 Task: Look for space in São José do Rio Pardo, Brazil from 2nd September, 2023 to 6th September, 2023 for 2 adults in price range Rs.15000 to Rs.20000. Place can be entire place with 1  bedroom having 1 bed and 1 bathroom. Property type can be hotel. Amenities needed are: washing machine, . Booking option can be shelf check-in. Required host language is Spanish.
Action: Mouse moved to (370, 108)
Screenshot: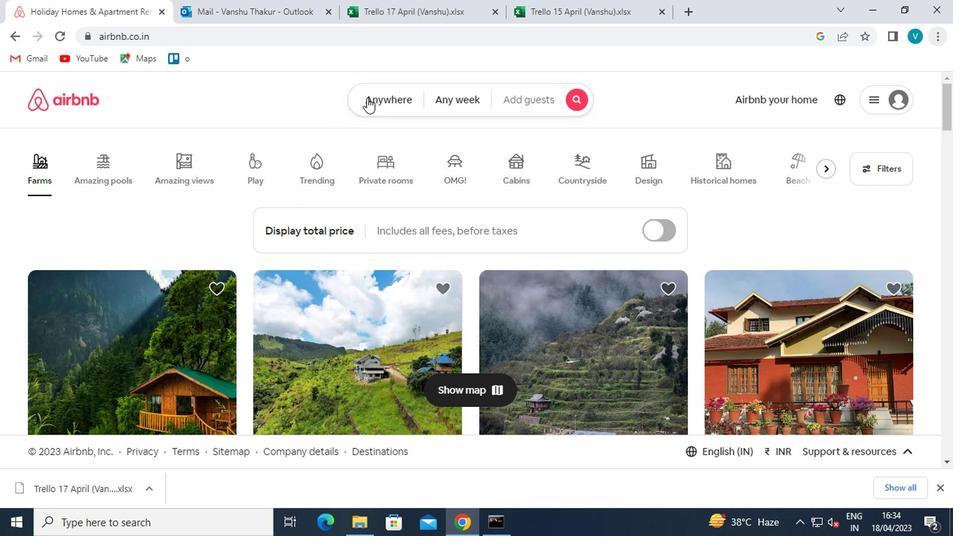 
Action: Mouse pressed left at (370, 108)
Screenshot: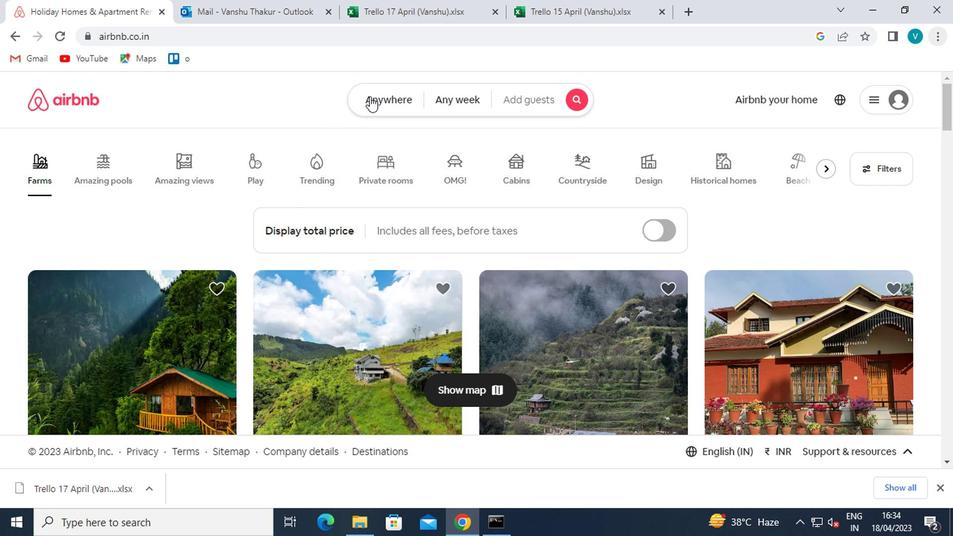 
Action: Mouse moved to (342, 167)
Screenshot: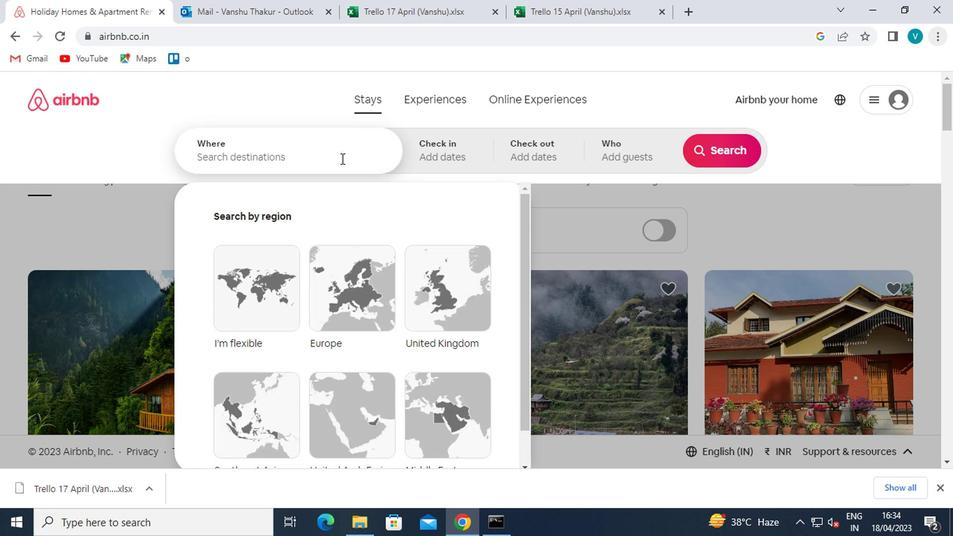 
Action: Mouse pressed left at (342, 167)
Screenshot: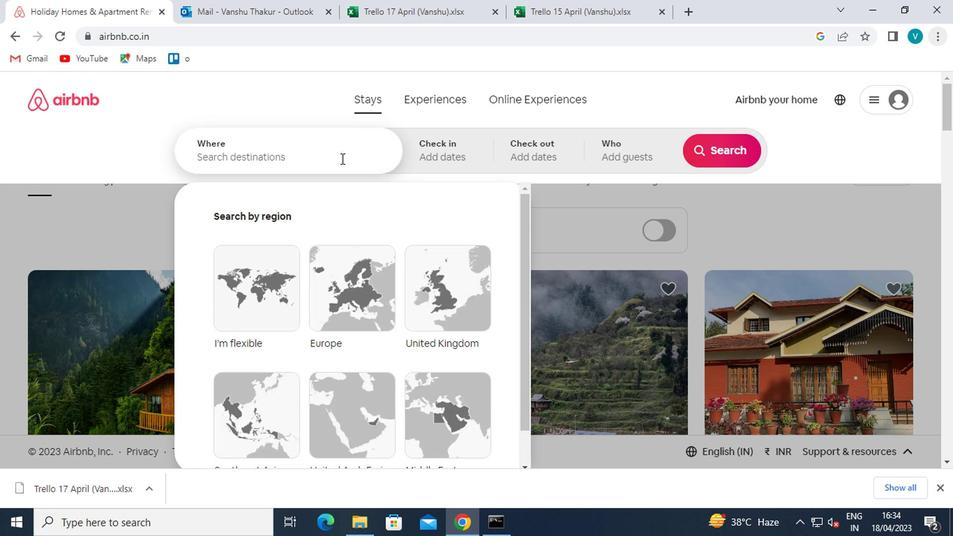 
Action: Mouse moved to (343, 159)
Screenshot: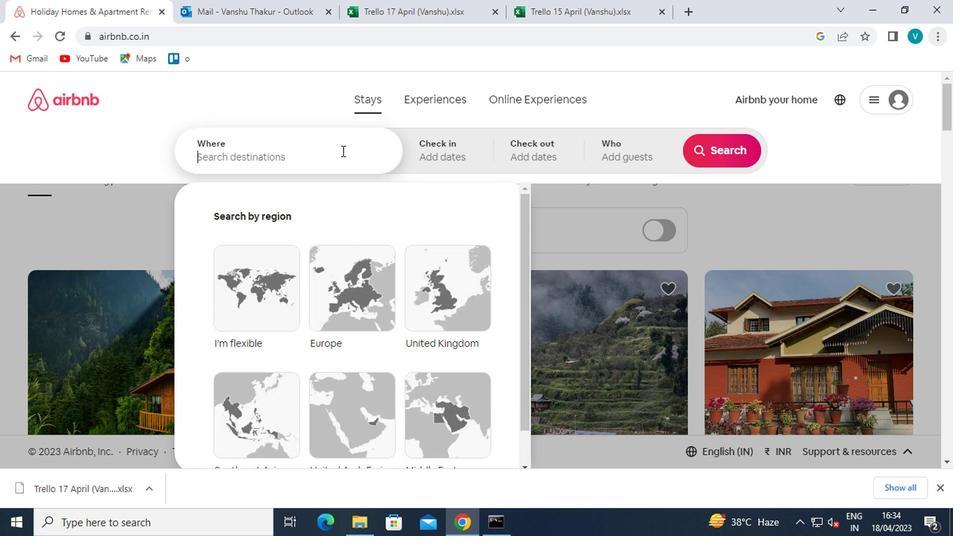 
Action: Key pressed <Key.shift>SAO<Key.space><Key.shift>JOSE<Key.space>DO<Key.space>
Screenshot: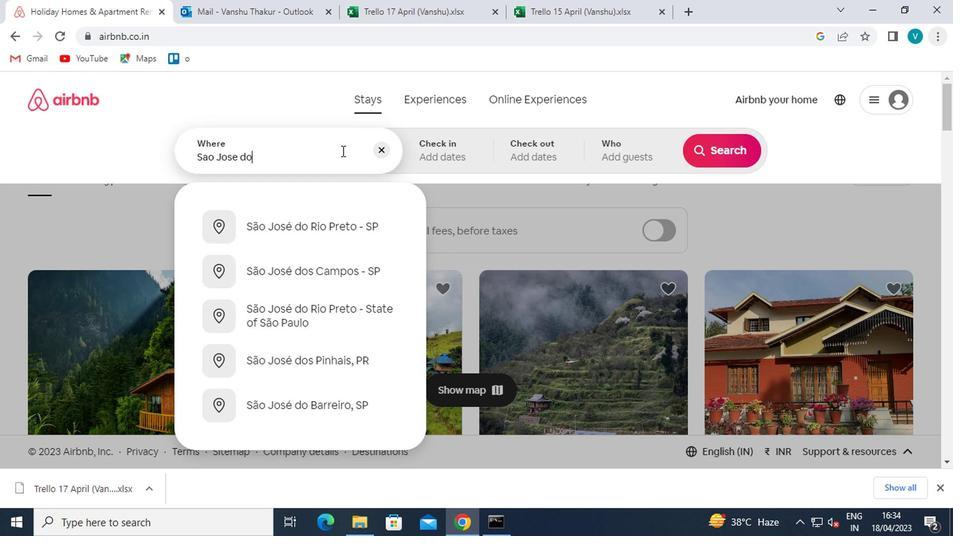 
Action: Mouse moved to (321, 226)
Screenshot: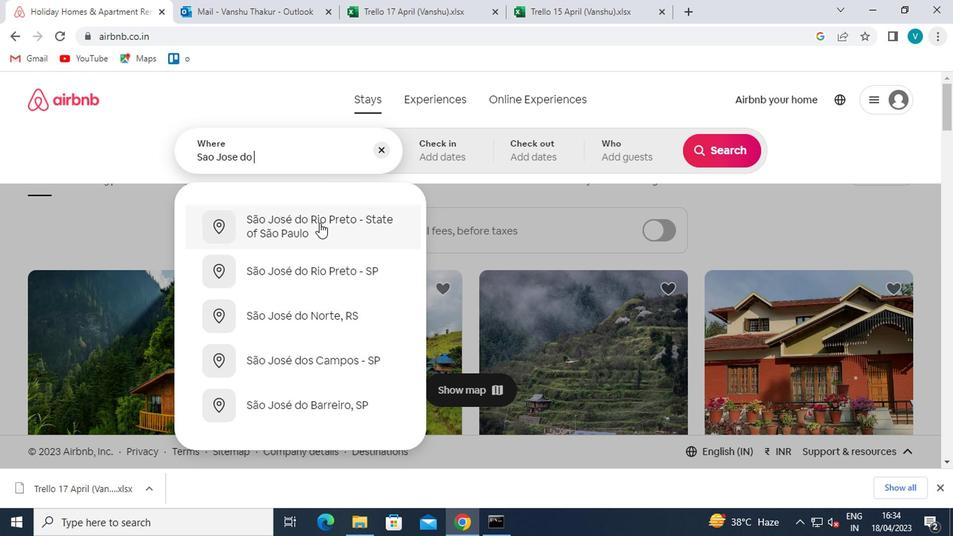 
Action: Mouse pressed left at (321, 226)
Screenshot: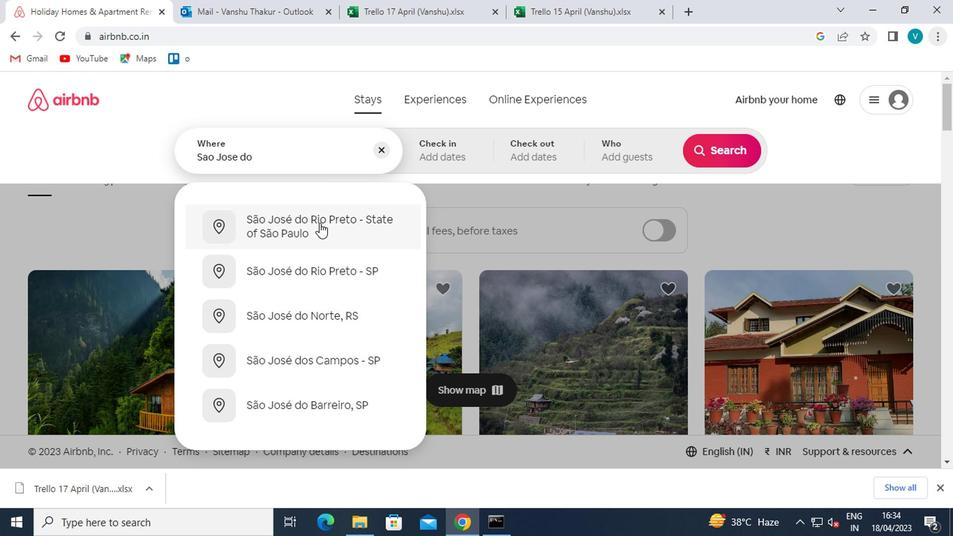 
Action: Mouse moved to (696, 259)
Screenshot: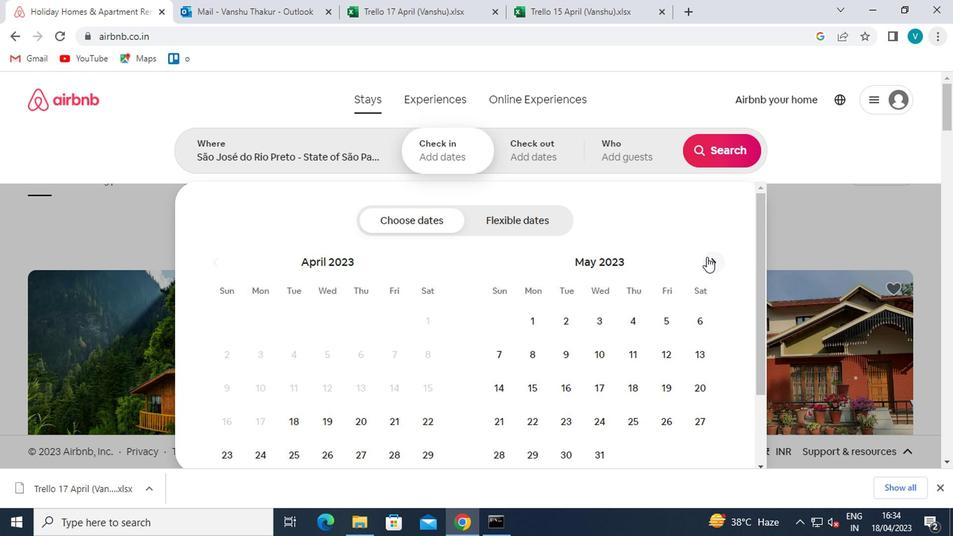 
Action: Mouse pressed left at (696, 259)
Screenshot: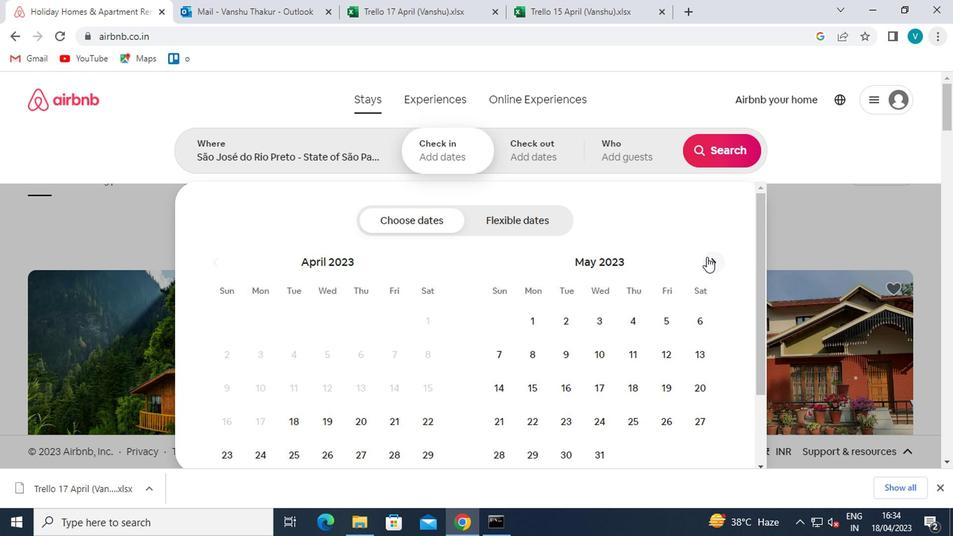 
Action: Mouse moved to (697, 259)
Screenshot: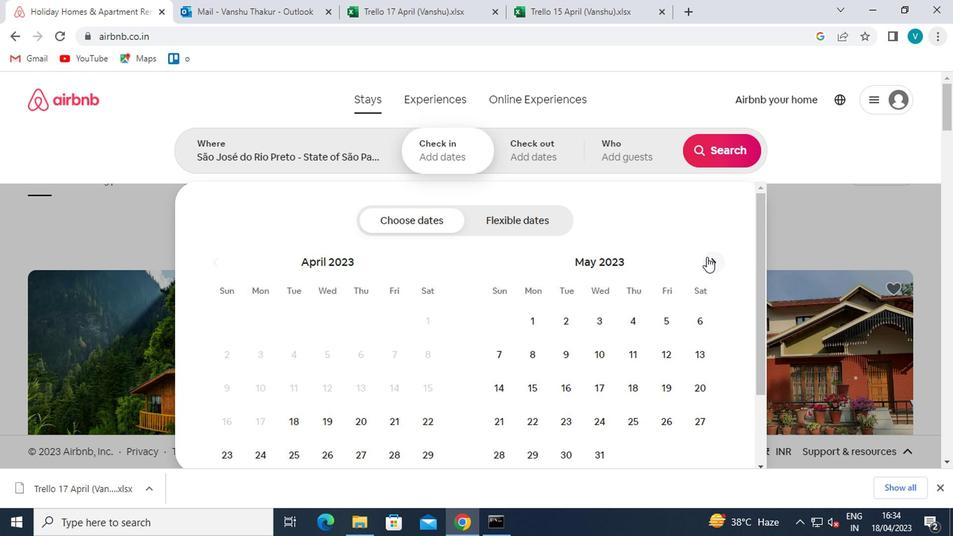 
Action: Mouse pressed left at (697, 259)
Screenshot: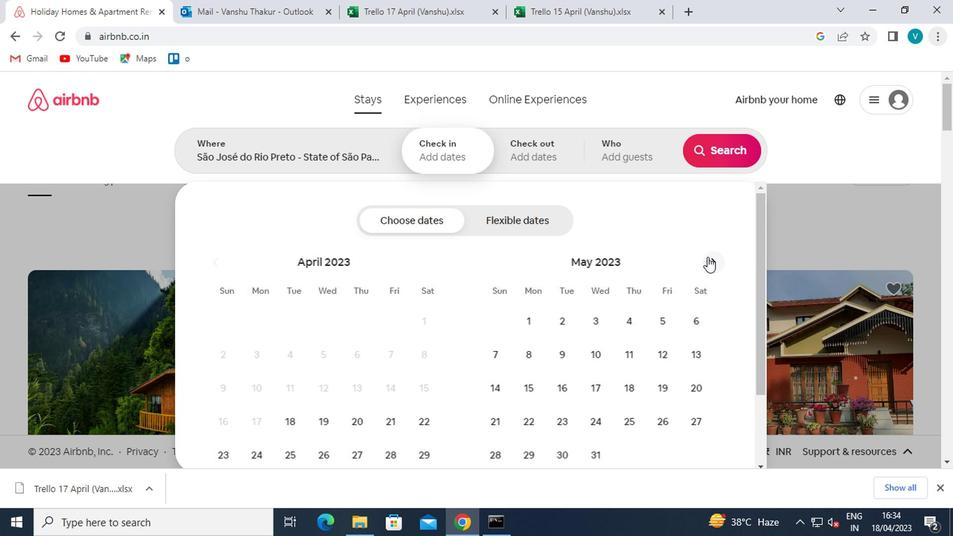 
Action: Mouse pressed left at (697, 259)
Screenshot: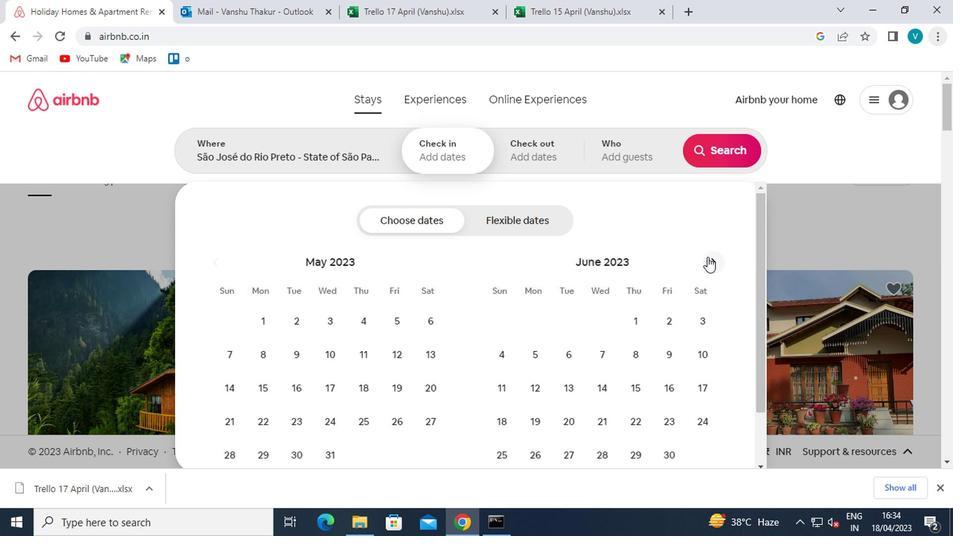 
Action: Mouse pressed left at (697, 259)
Screenshot: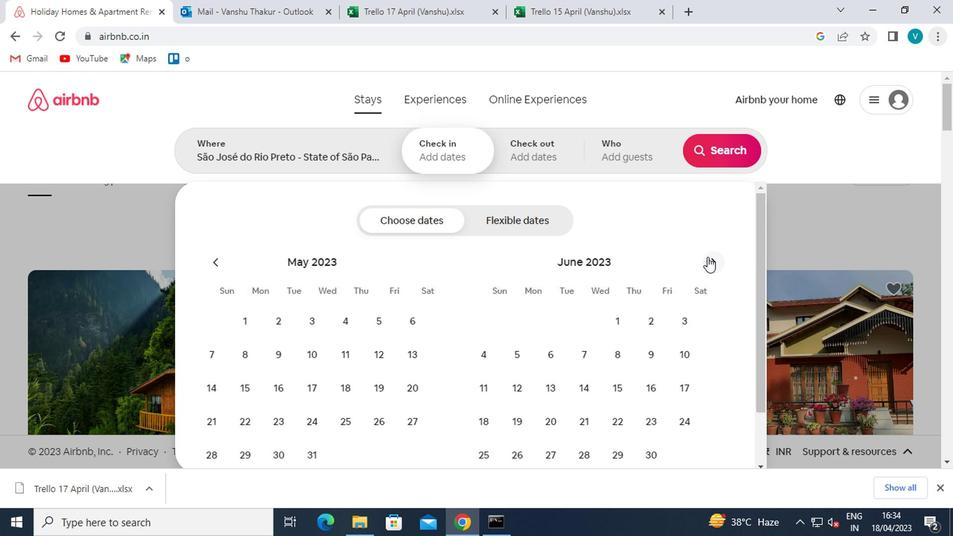 
Action: Mouse pressed left at (697, 259)
Screenshot: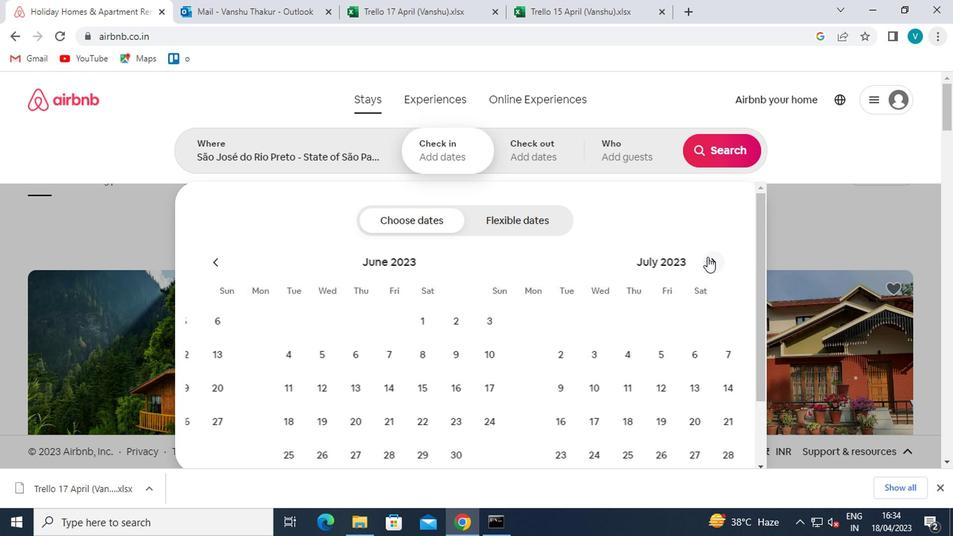 
Action: Mouse pressed left at (697, 259)
Screenshot: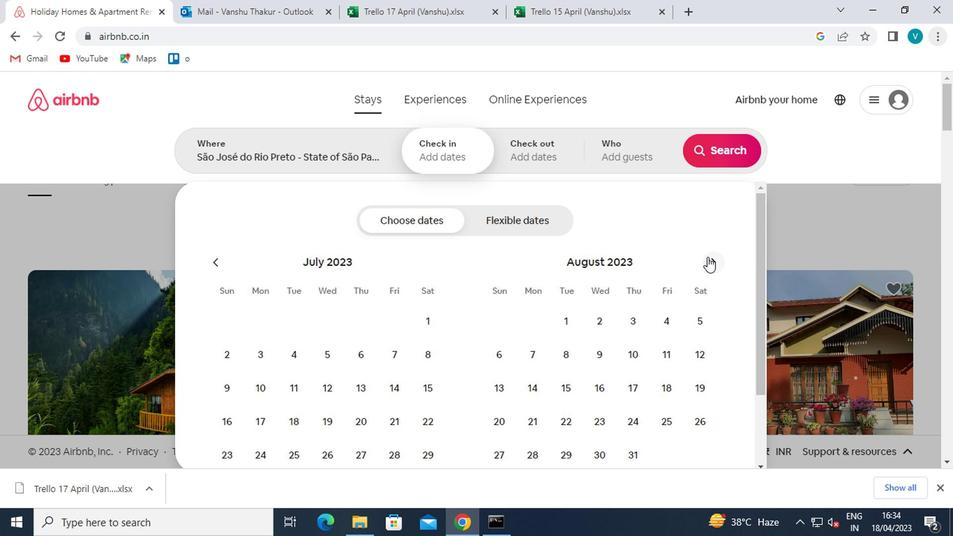 
Action: Mouse moved to (685, 320)
Screenshot: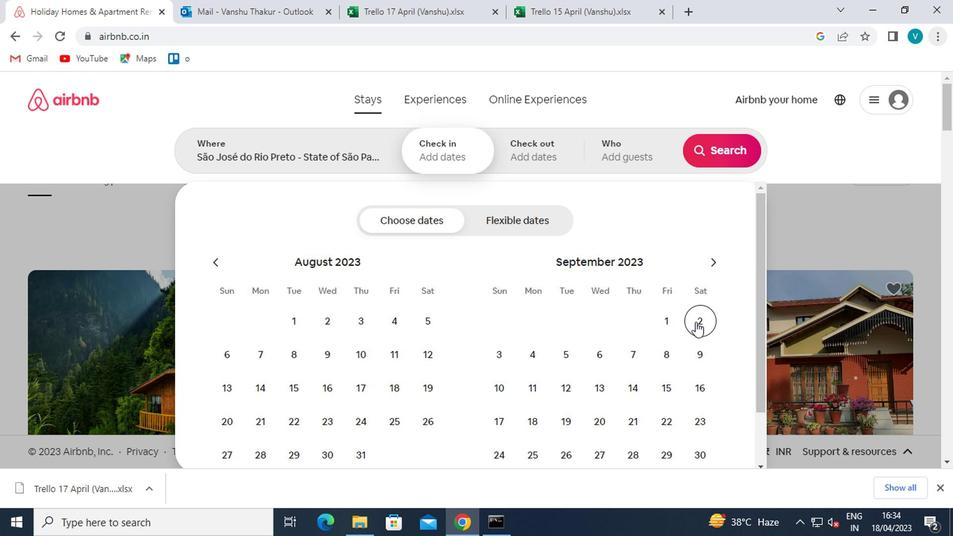 
Action: Mouse pressed left at (685, 320)
Screenshot: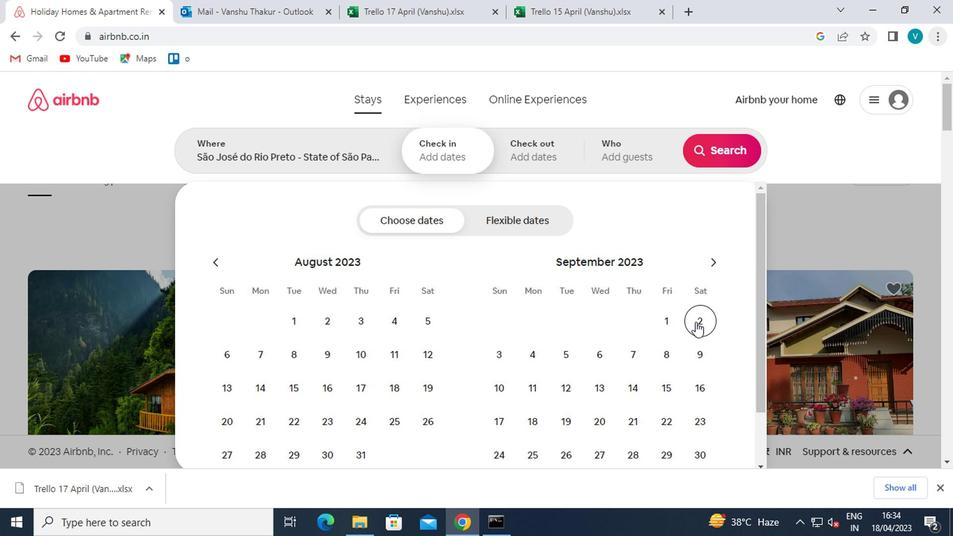 
Action: Mouse moved to (593, 351)
Screenshot: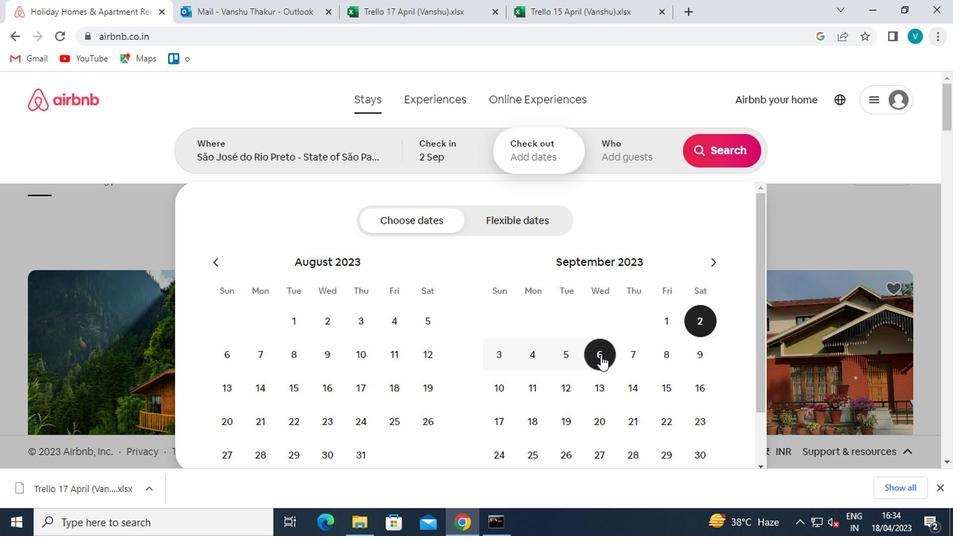 
Action: Mouse pressed left at (593, 351)
Screenshot: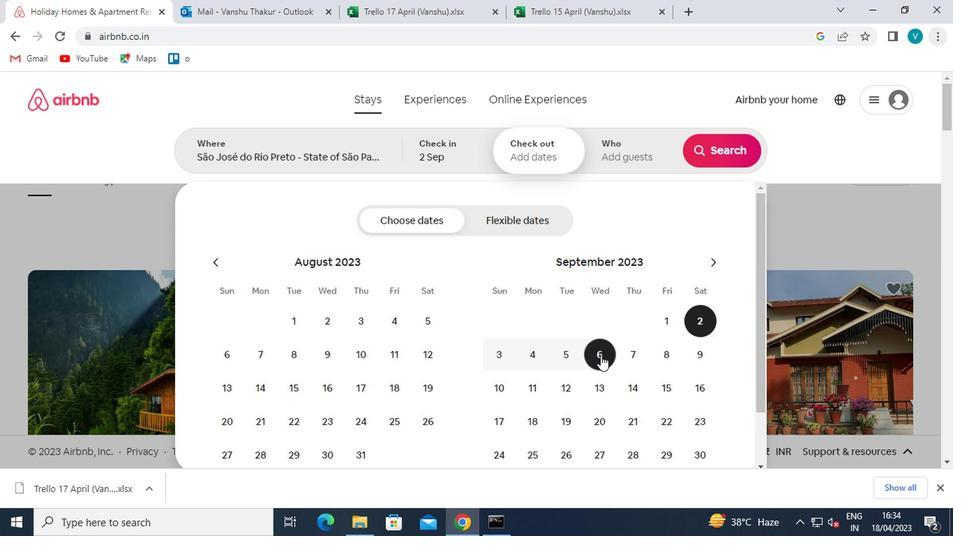 
Action: Mouse moved to (597, 349)
Screenshot: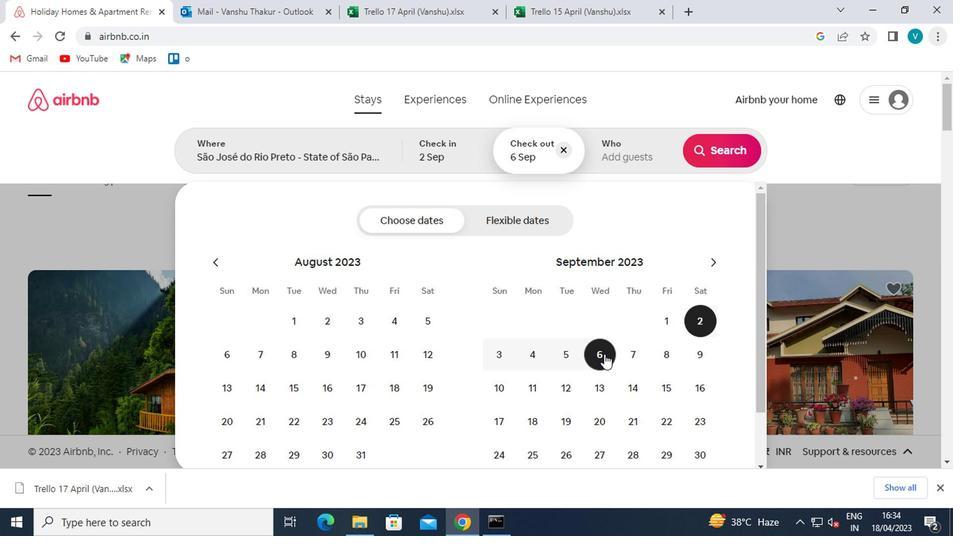 
Action: Mouse scrolled (597, 349) with delta (0, 0)
Screenshot: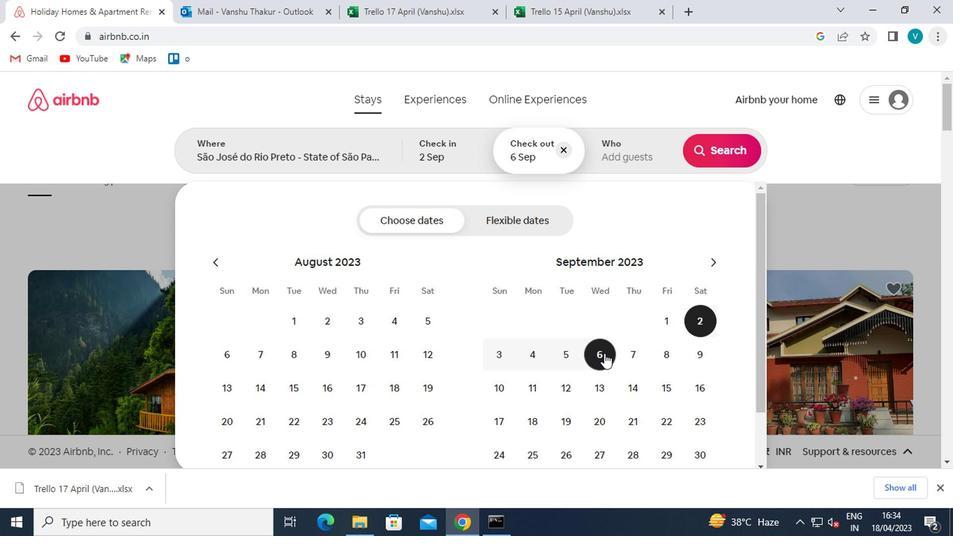 
Action: Mouse moved to (624, 163)
Screenshot: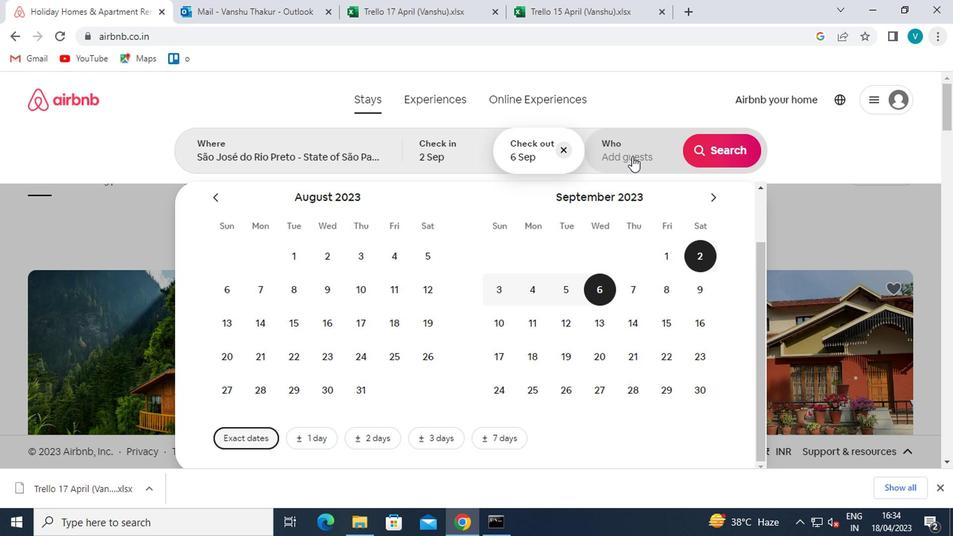
Action: Mouse pressed left at (624, 163)
Screenshot: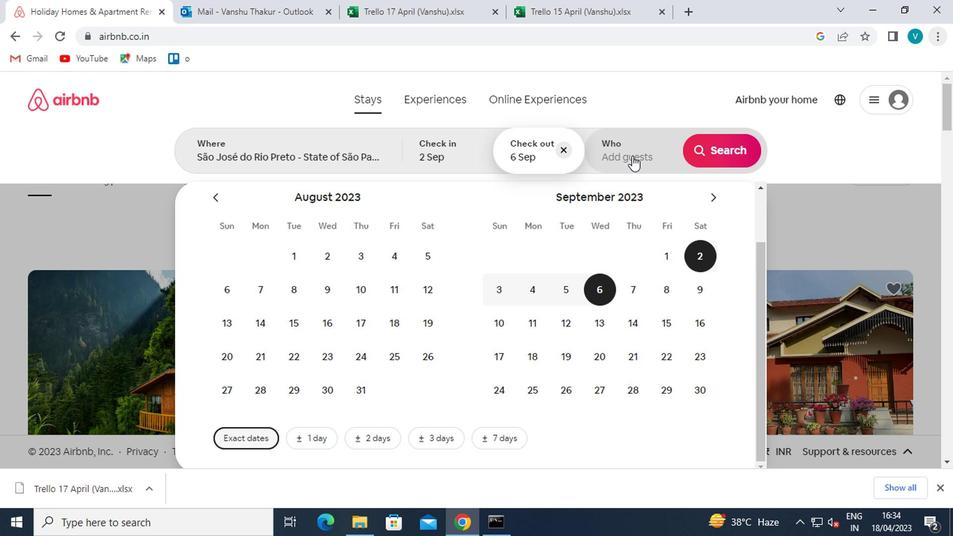 
Action: Mouse moved to (712, 228)
Screenshot: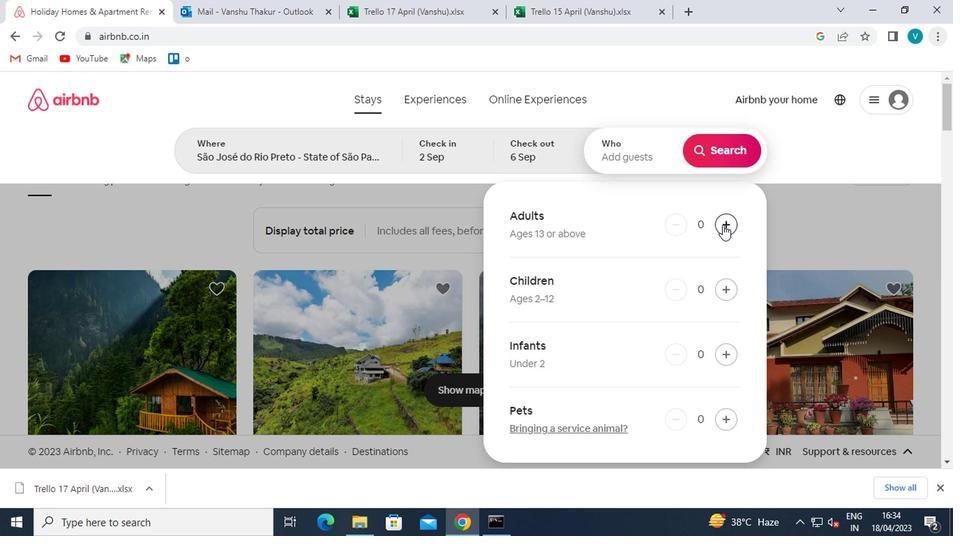 
Action: Mouse pressed left at (712, 228)
Screenshot: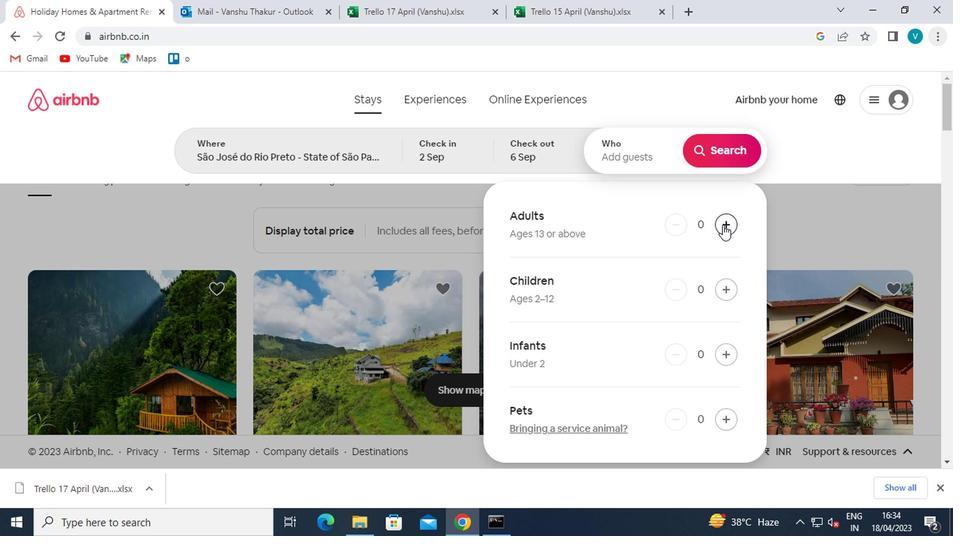 
Action: Mouse pressed left at (712, 228)
Screenshot: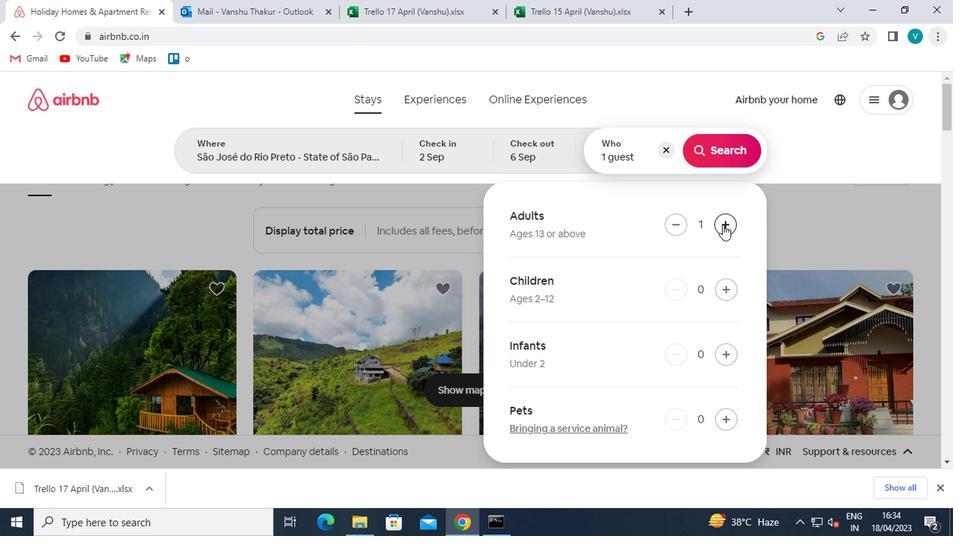 
Action: Mouse moved to (716, 163)
Screenshot: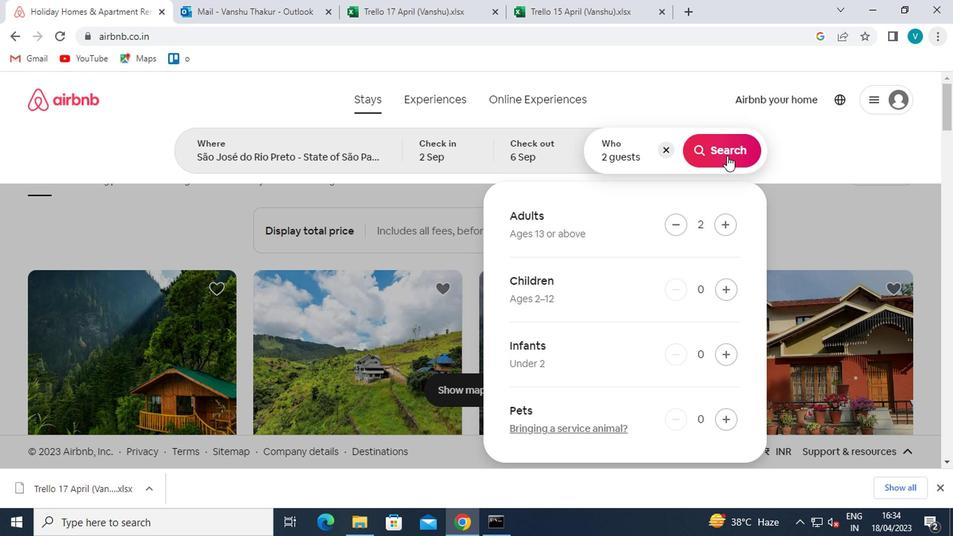 
Action: Mouse pressed left at (716, 163)
Screenshot: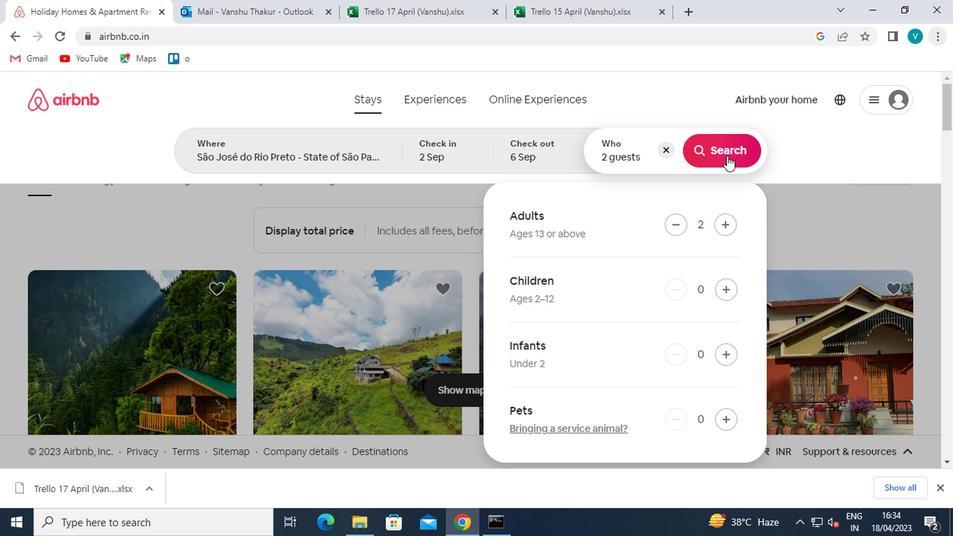 
Action: Mouse moved to (867, 166)
Screenshot: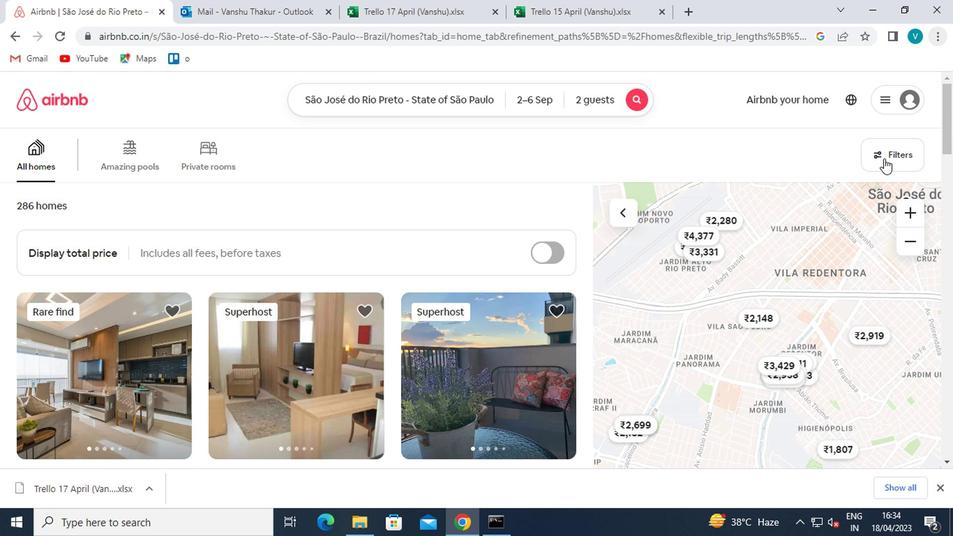
Action: Mouse pressed left at (867, 166)
Screenshot: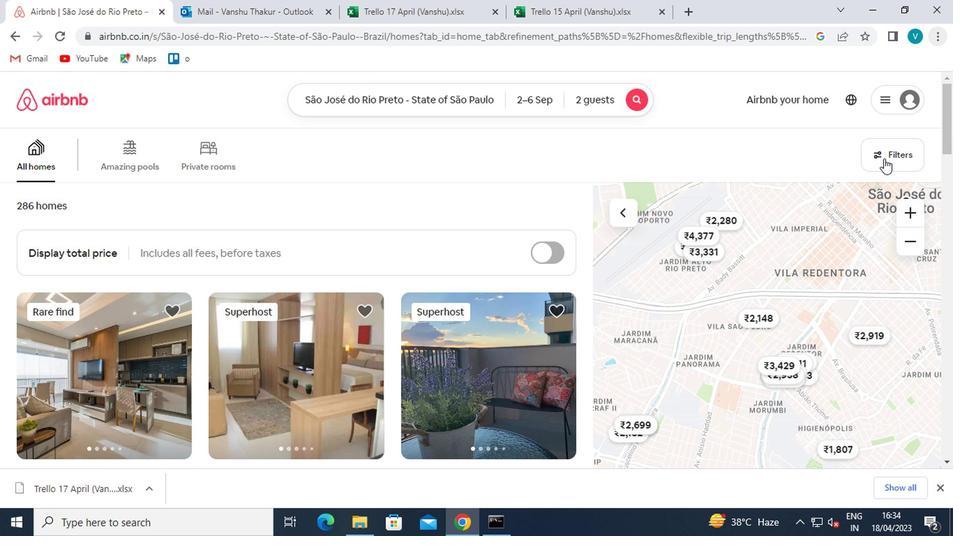 
Action: Mouse moved to (328, 333)
Screenshot: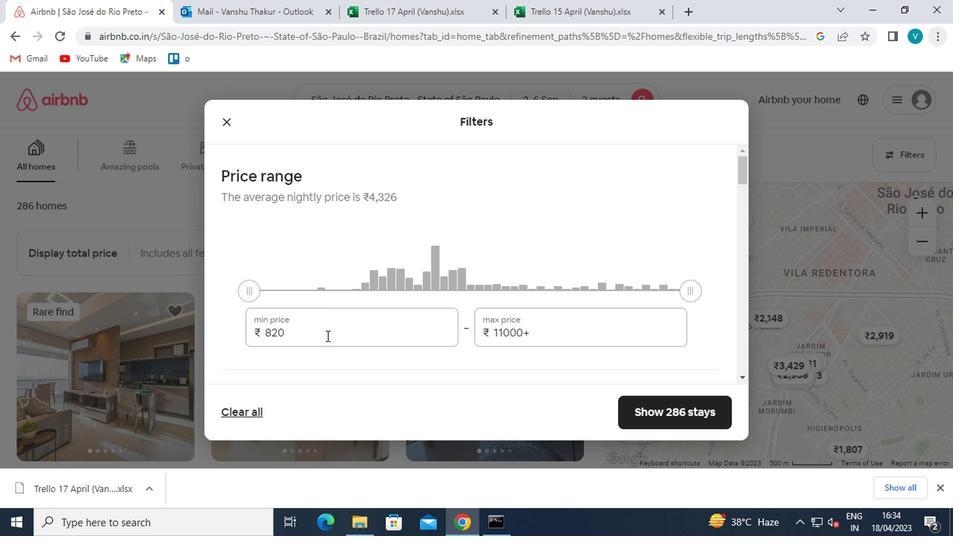 
Action: Mouse pressed left at (328, 333)
Screenshot: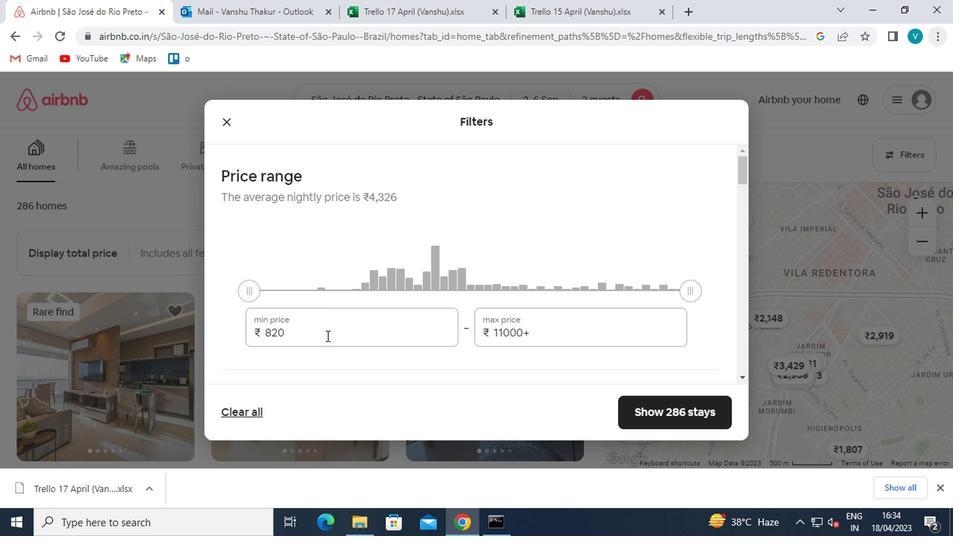 
Action: Mouse moved to (336, 318)
Screenshot: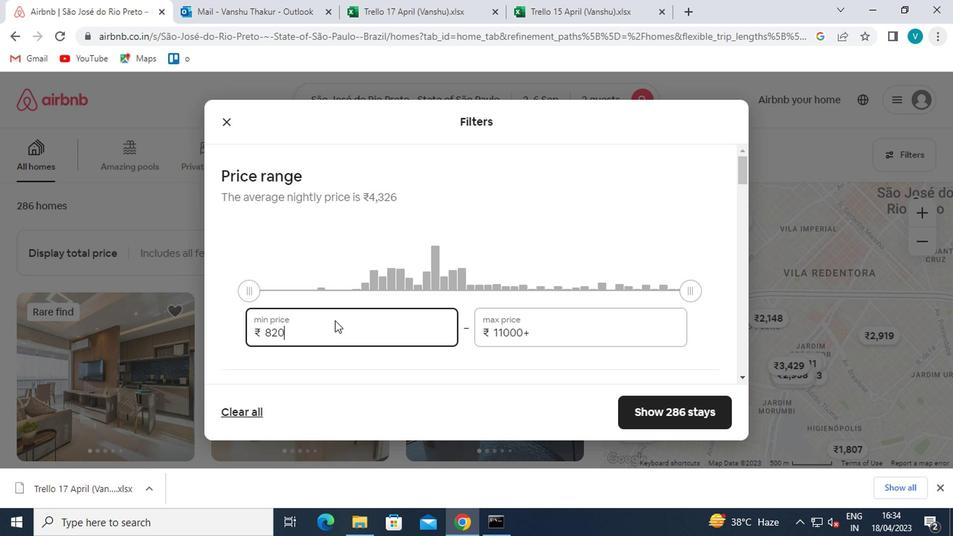 
Action: Key pressed <Key.backspace><Key.backspace><Key.backspace>15000
Screenshot: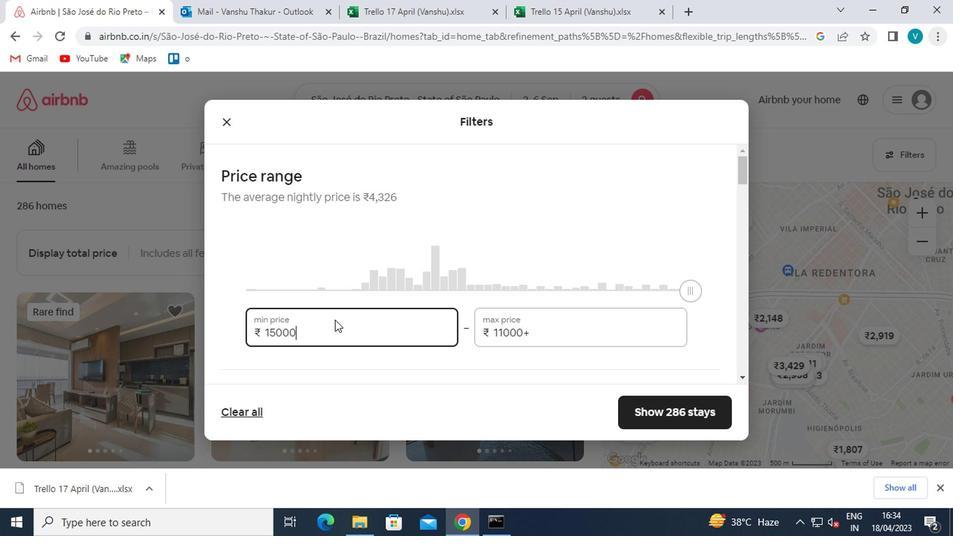 
Action: Mouse moved to (539, 327)
Screenshot: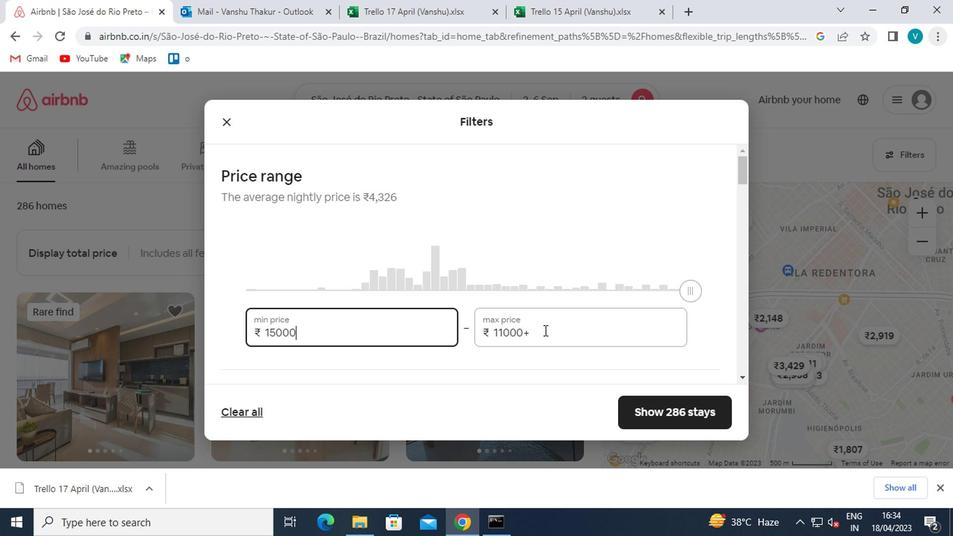 
Action: Mouse pressed left at (539, 327)
Screenshot: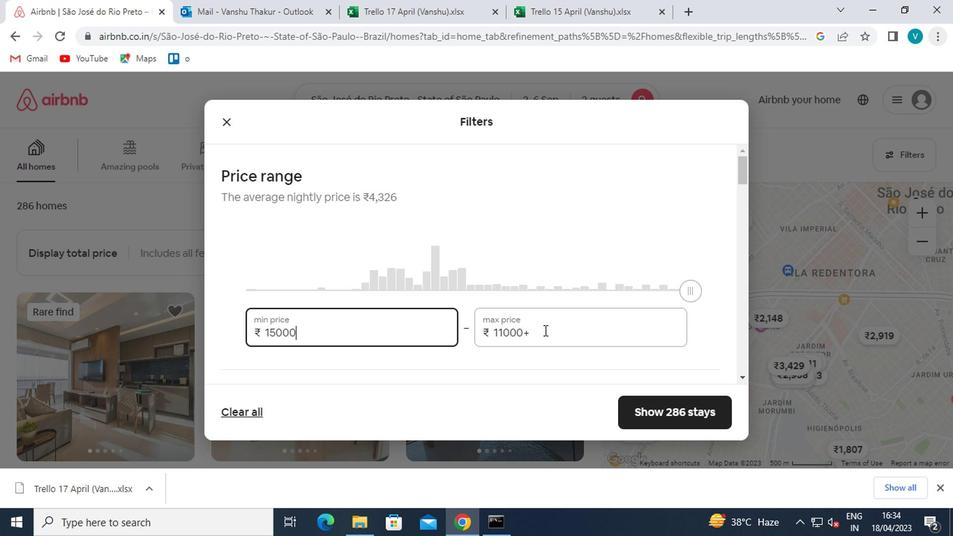 
Action: Mouse moved to (536, 323)
Screenshot: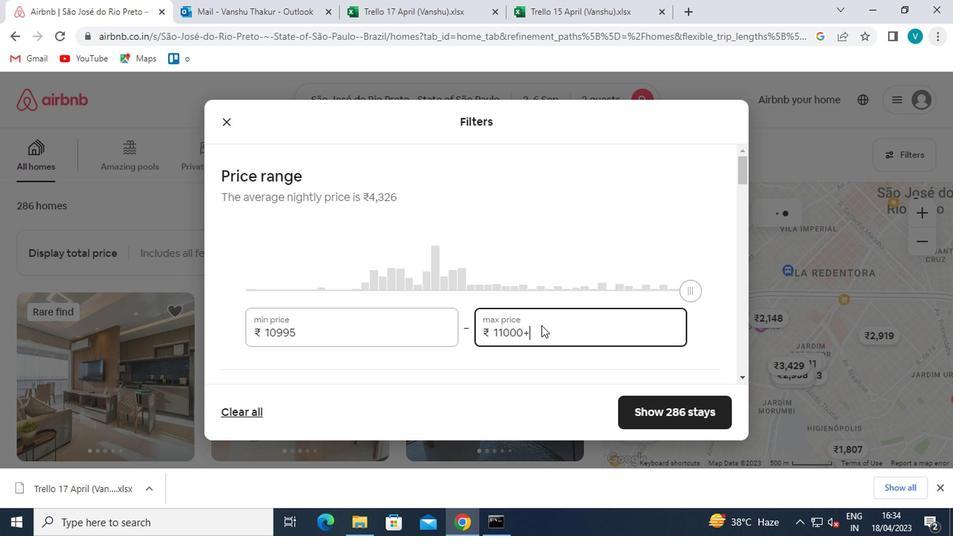 
Action: Key pressed <Key.backspace><Key.backspace><Key.backspace><Key.backspace><Key.backspace><Key.backspace>
Screenshot: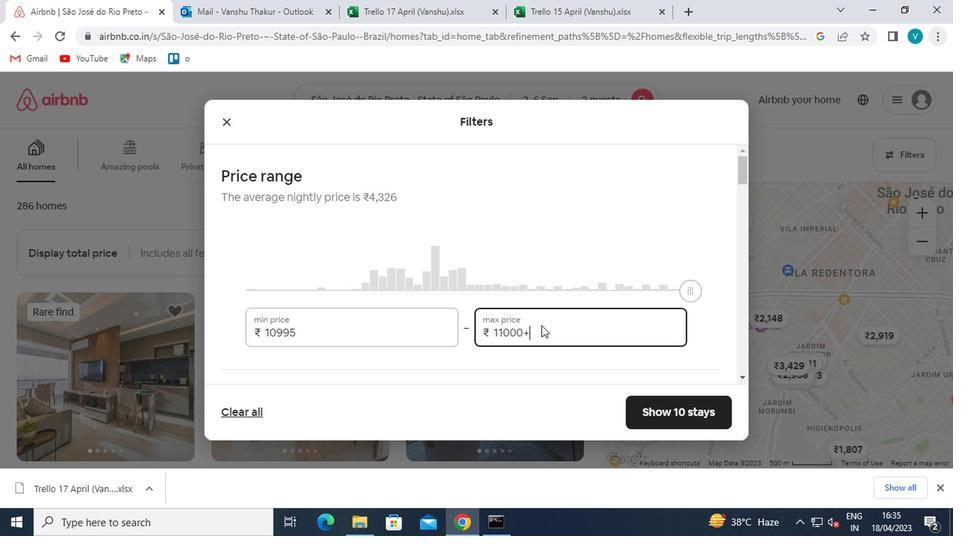 
Action: Mouse moved to (417, 324)
Screenshot: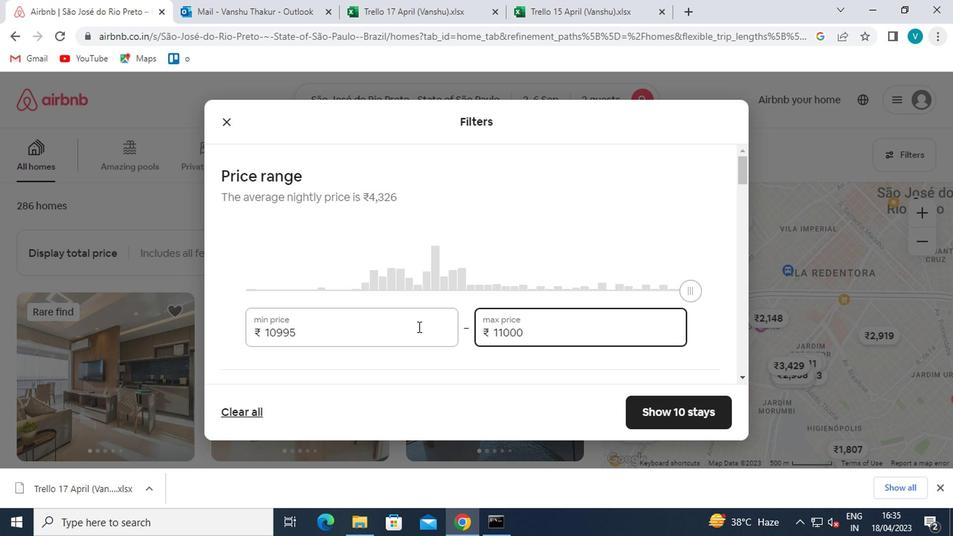 
Action: Mouse pressed left at (417, 324)
Screenshot: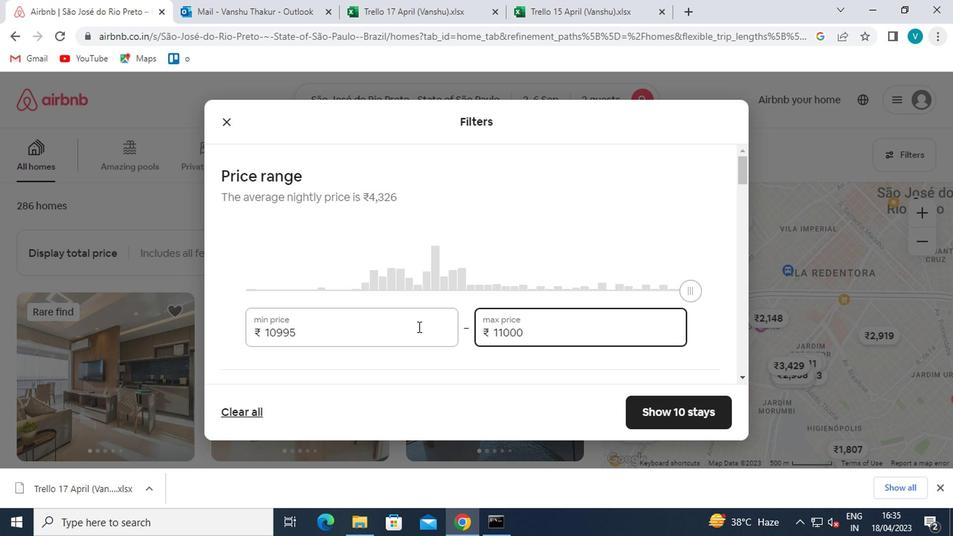 
Action: Mouse moved to (414, 312)
Screenshot: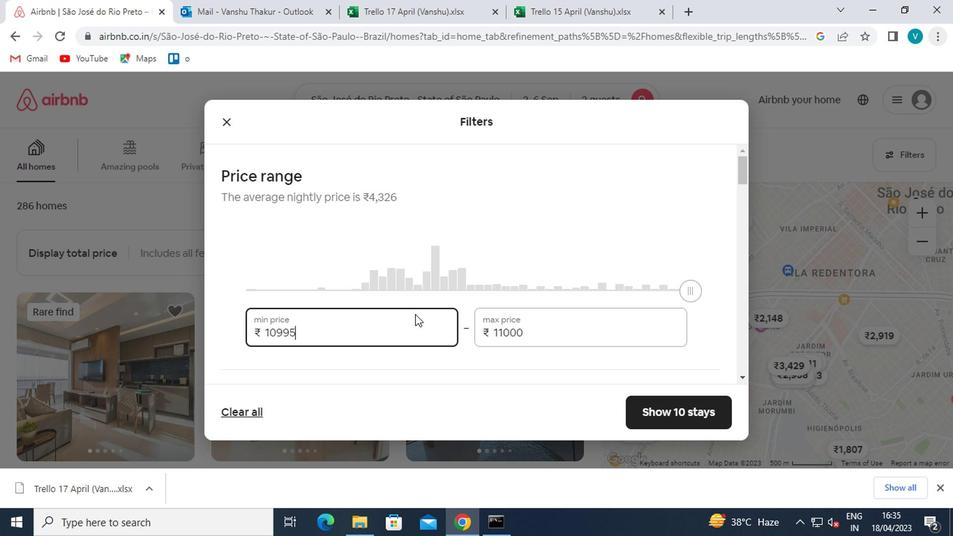 
Action: Key pressed <Key.backspace><Key.backspace><Key.backspace><Key.backspace><Key.backspace>15000
Screenshot: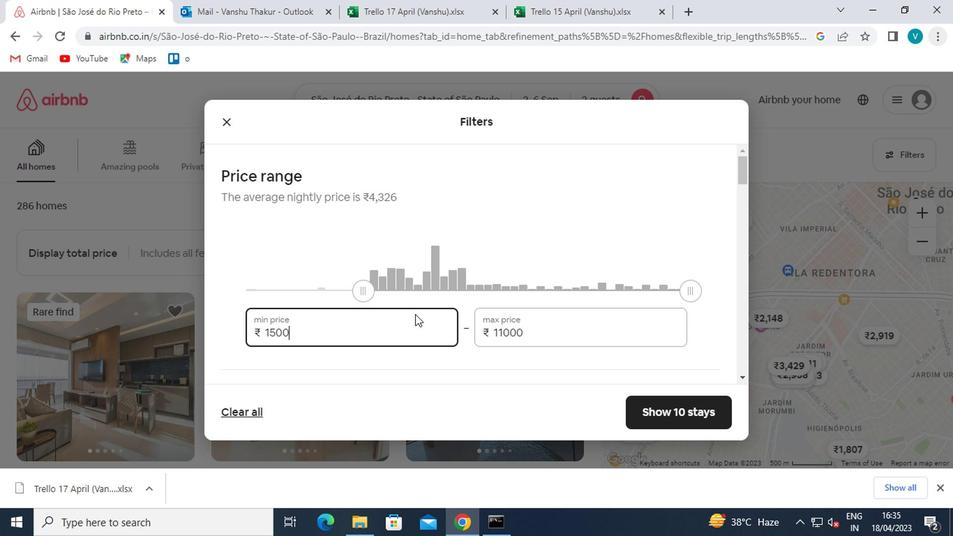 
Action: Mouse moved to (535, 334)
Screenshot: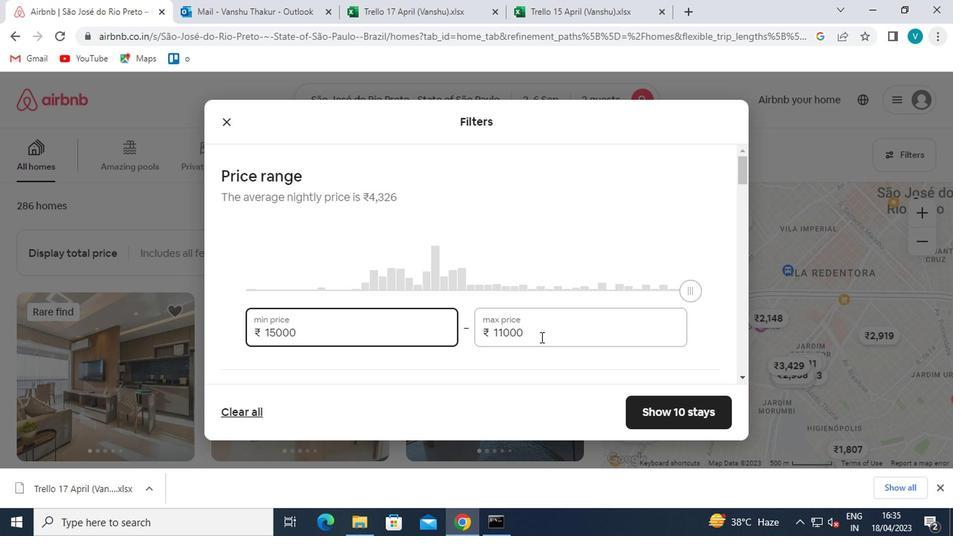 
Action: Mouse pressed left at (535, 334)
Screenshot: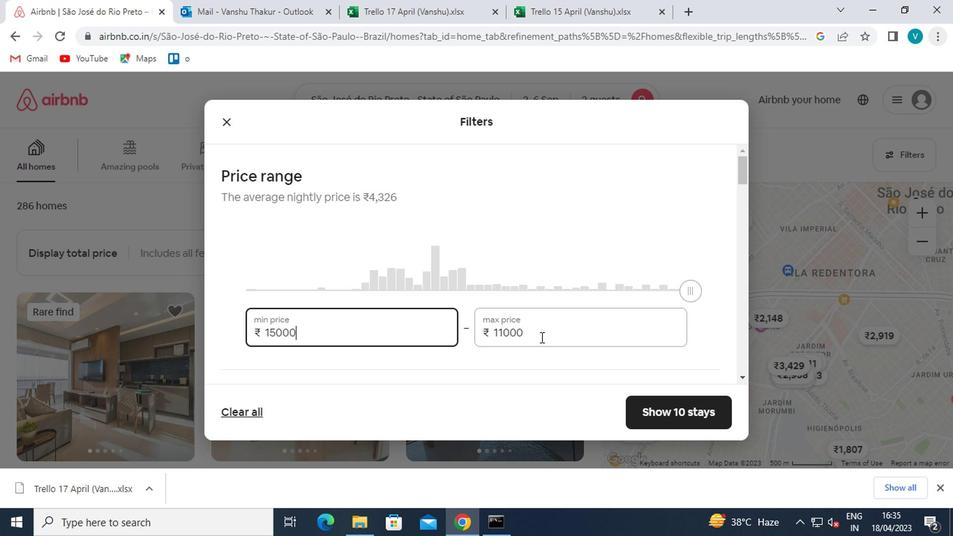 
Action: Key pressed <Key.backspace><Key.backspace><Key.backspace><Key.backspace><Key.backspace>20000
Screenshot: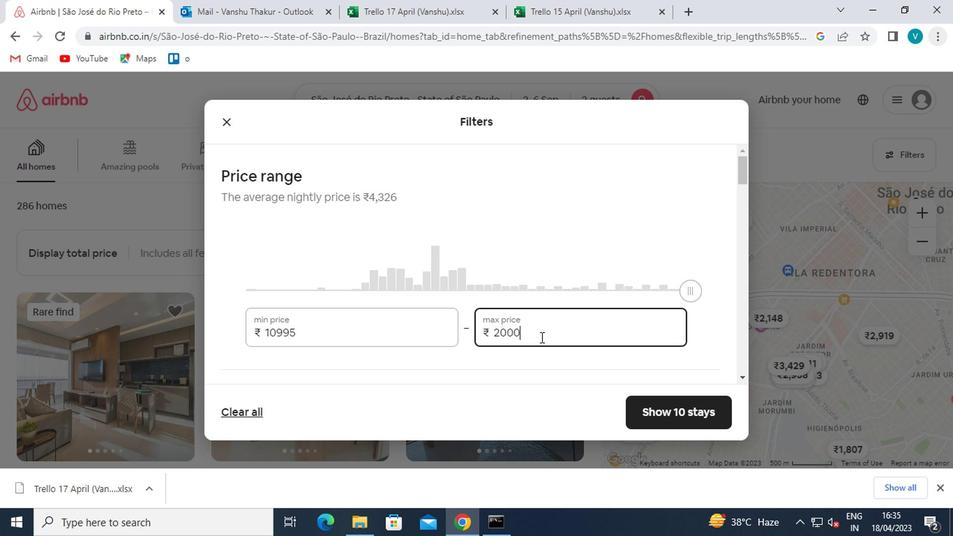 
Action: Mouse moved to (551, 293)
Screenshot: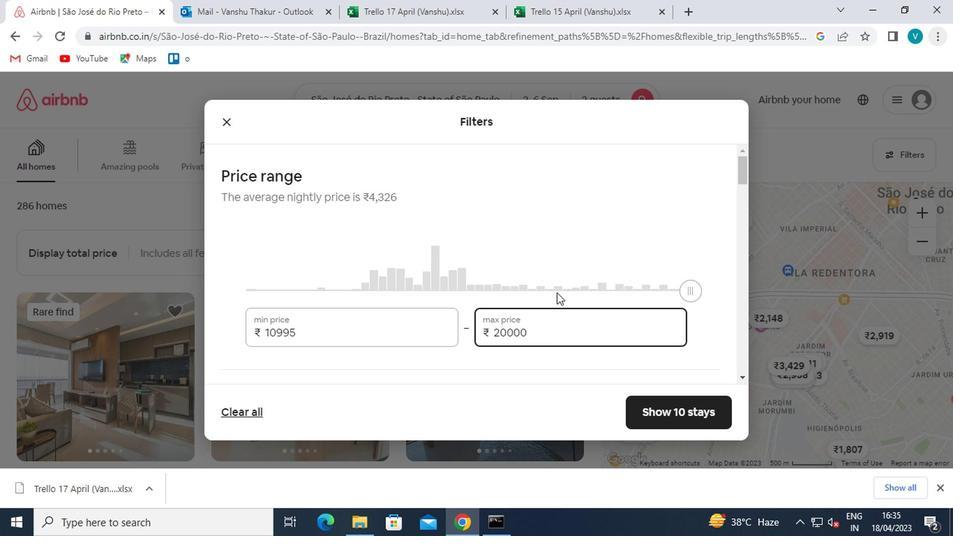 
Action: Mouse scrolled (551, 292) with delta (0, 0)
Screenshot: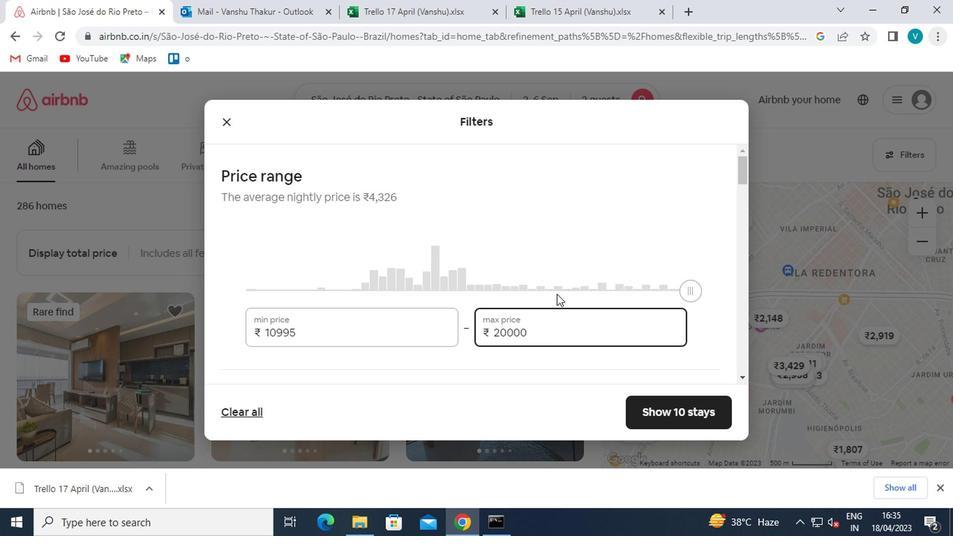 
Action: Mouse moved to (551, 293)
Screenshot: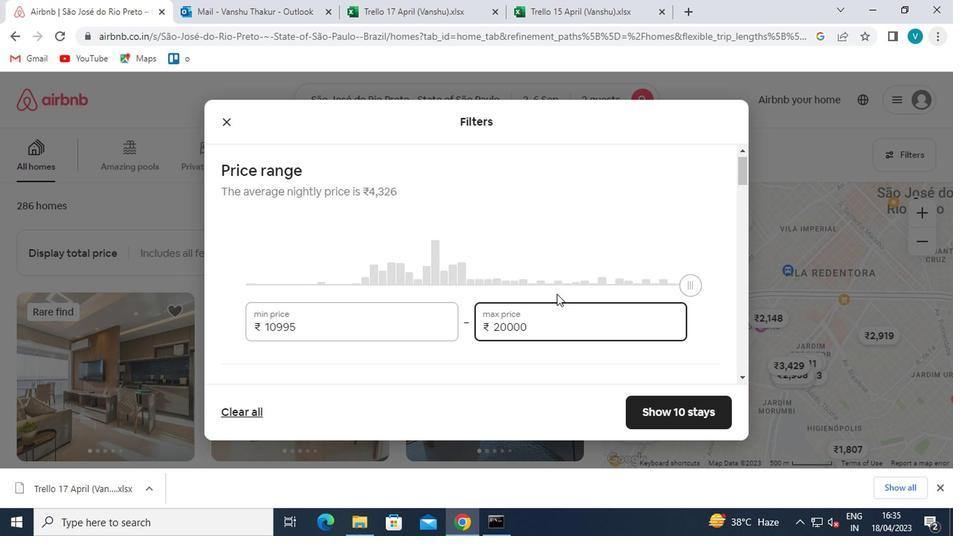
Action: Mouse scrolled (551, 292) with delta (0, 0)
Screenshot: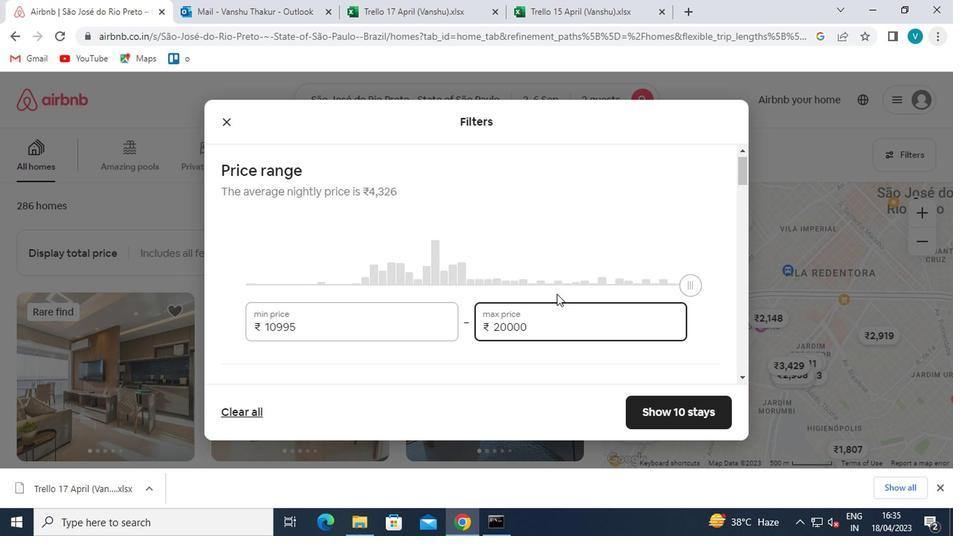 
Action: Mouse moved to (237, 299)
Screenshot: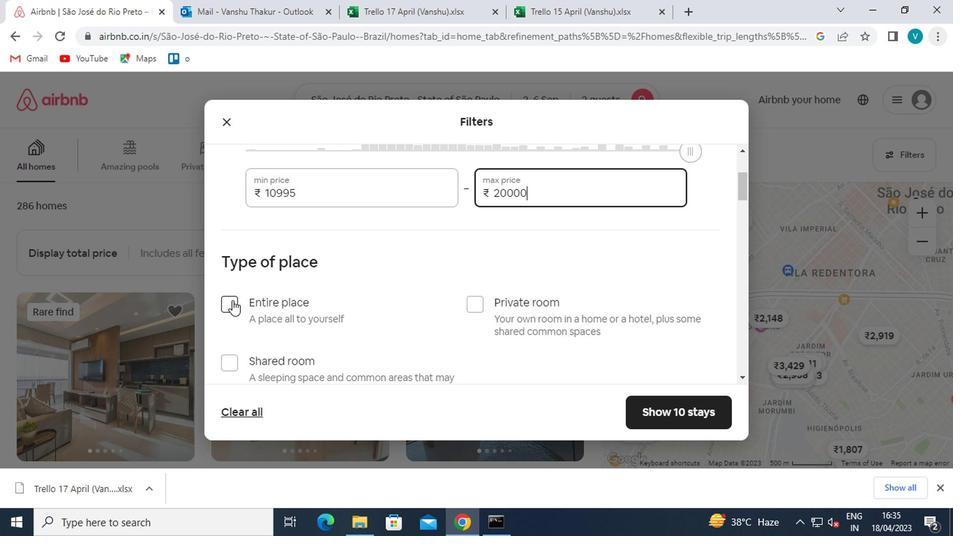 
Action: Mouse pressed left at (237, 299)
Screenshot: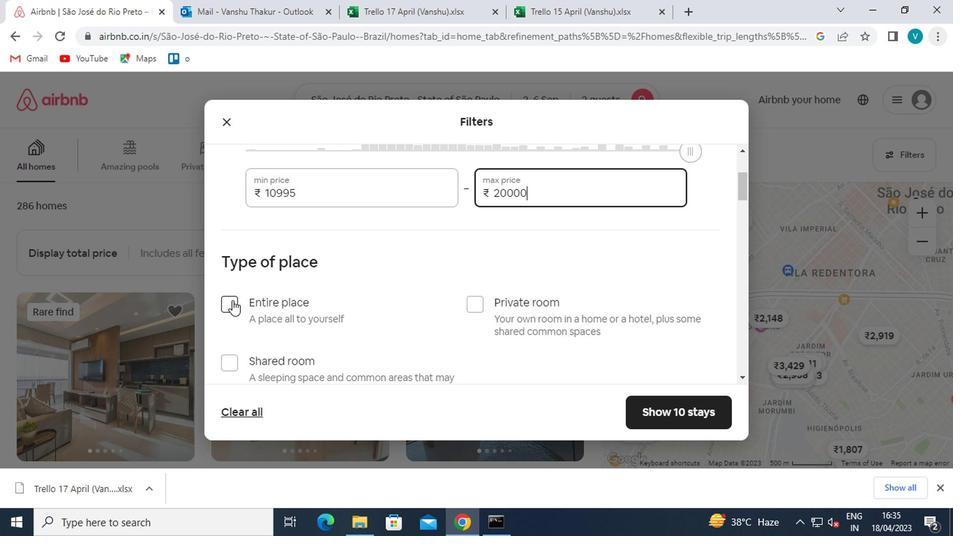 
Action: Mouse moved to (246, 303)
Screenshot: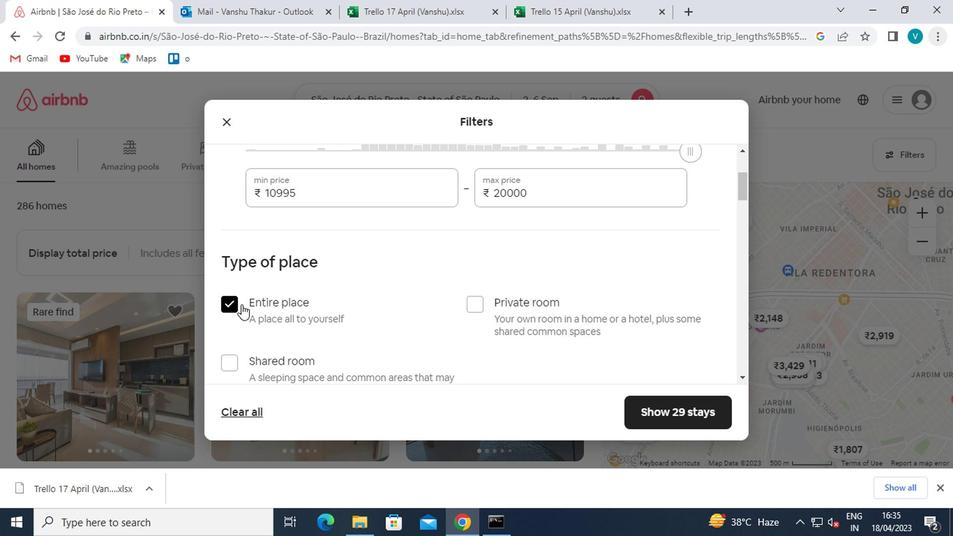 
Action: Mouse scrolled (246, 302) with delta (0, 0)
Screenshot: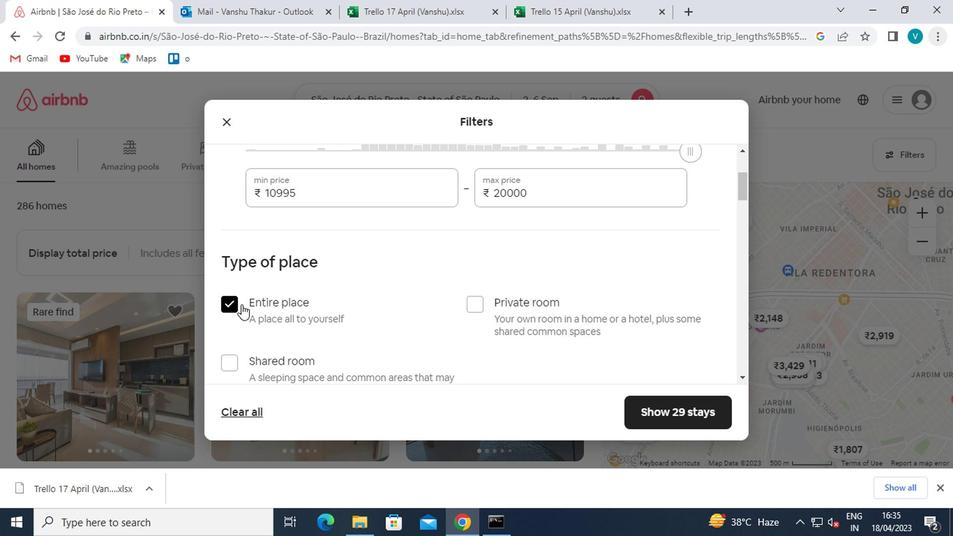 
Action: Mouse scrolled (246, 302) with delta (0, 0)
Screenshot: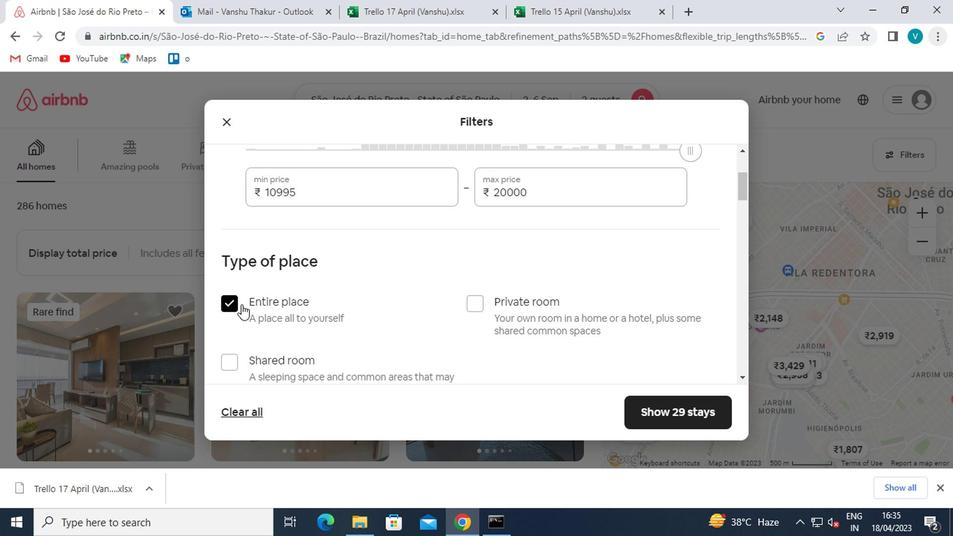 
Action: Mouse moved to (270, 308)
Screenshot: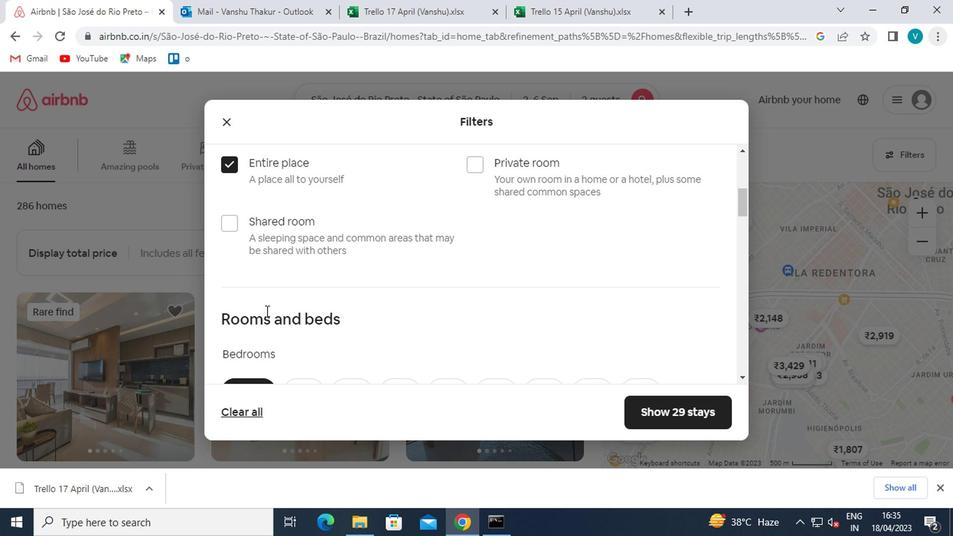 
Action: Mouse scrolled (270, 308) with delta (0, 0)
Screenshot: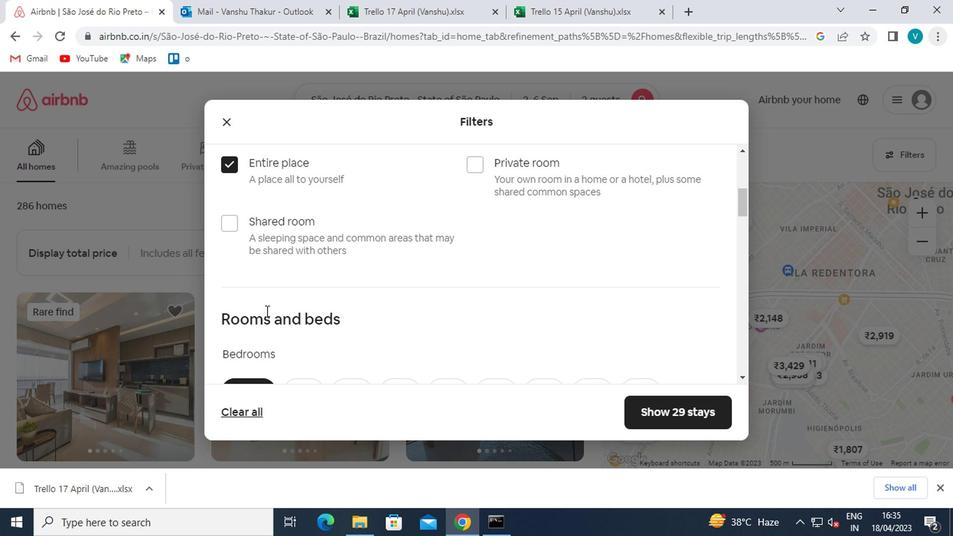 
Action: Mouse moved to (270, 309)
Screenshot: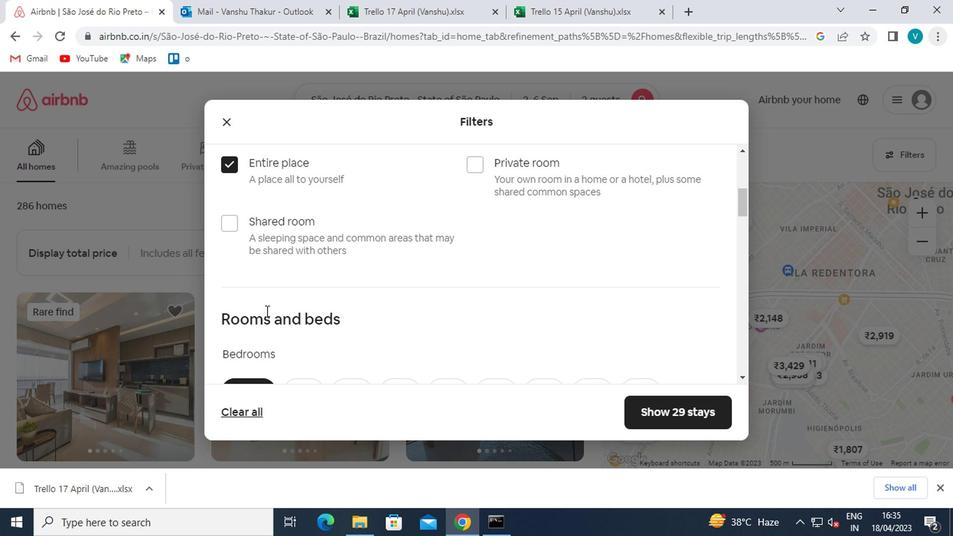 
Action: Mouse scrolled (270, 308) with delta (0, 0)
Screenshot: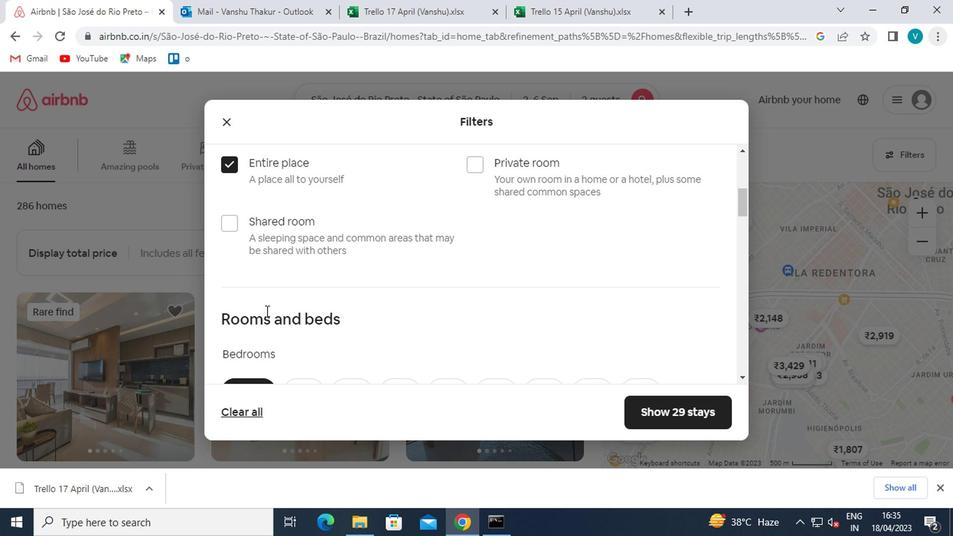 
Action: Mouse moved to (270, 310)
Screenshot: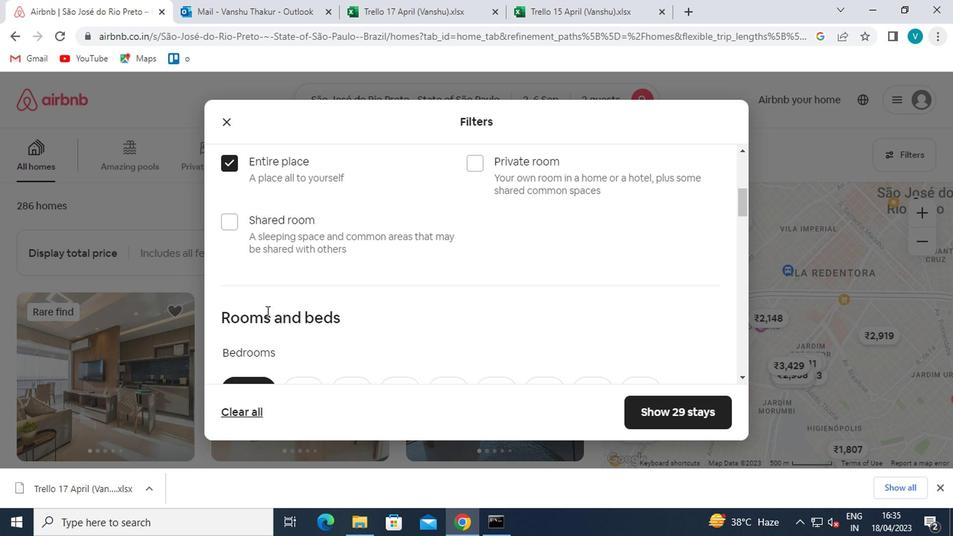 
Action: Mouse scrolled (270, 309) with delta (0, 0)
Screenshot: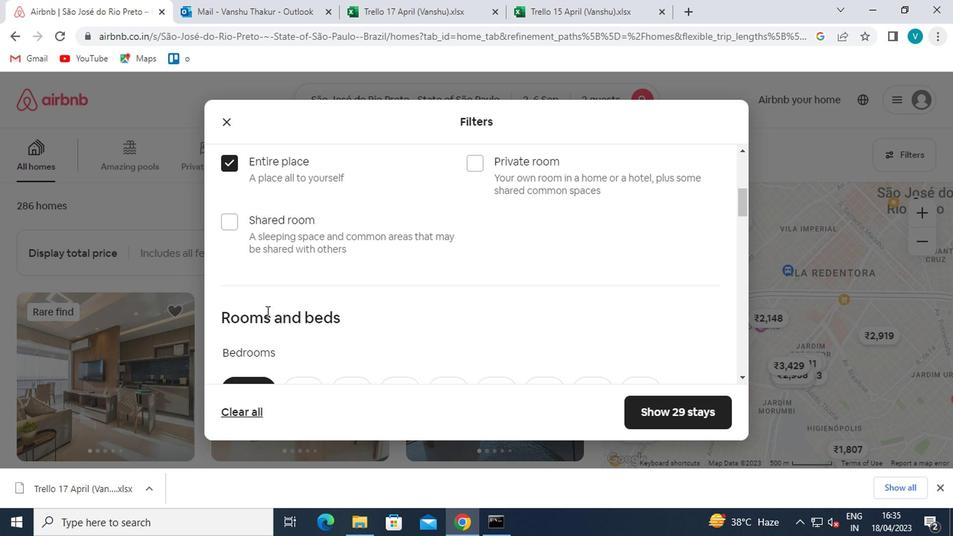 
Action: Mouse moved to (316, 192)
Screenshot: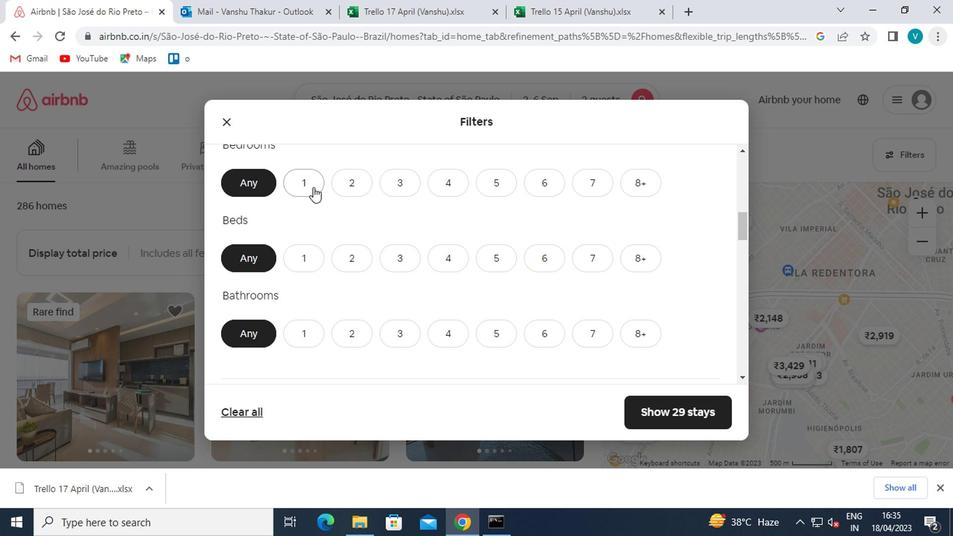 
Action: Mouse pressed left at (316, 192)
Screenshot: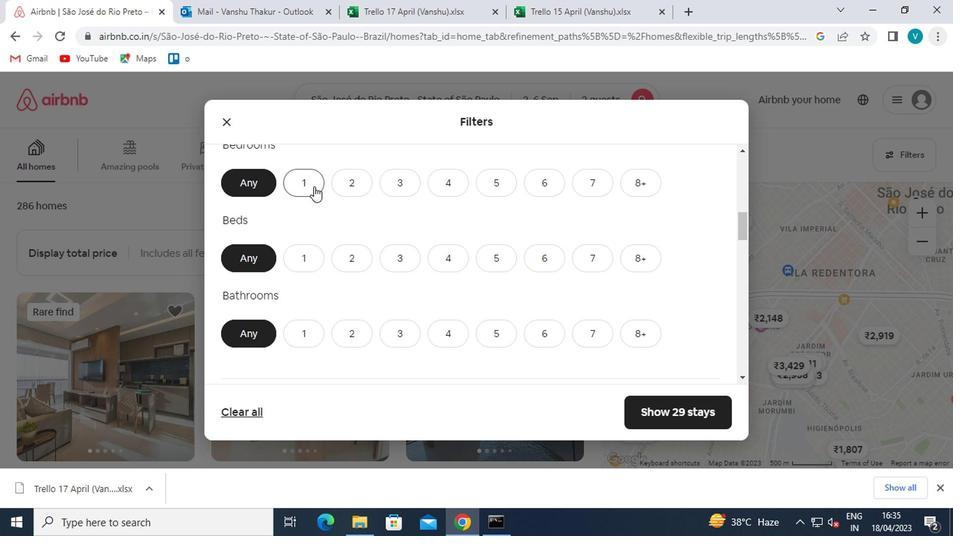 
Action: Mouse moved to (312, 262)
Screenshot: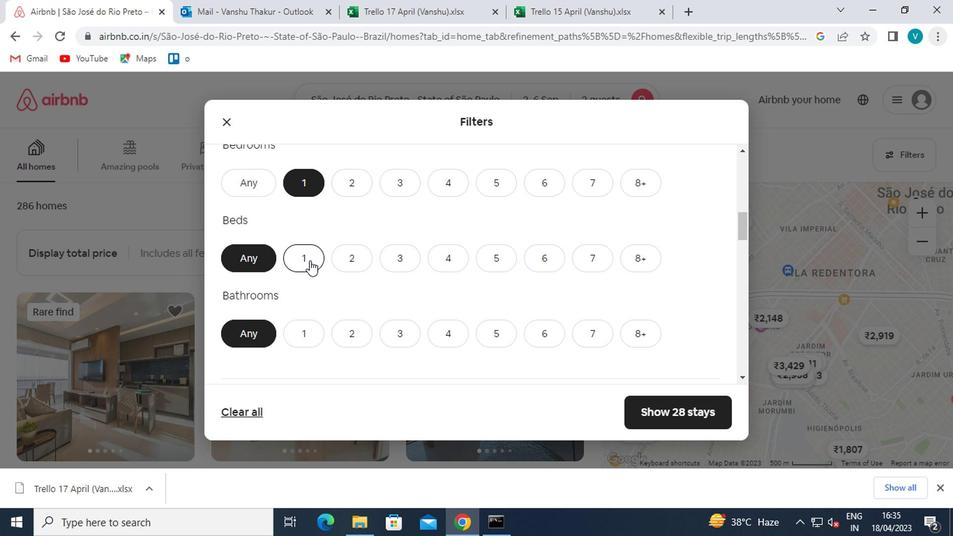 
Action: Mouse pressed left at (312, 262)
Screenshot: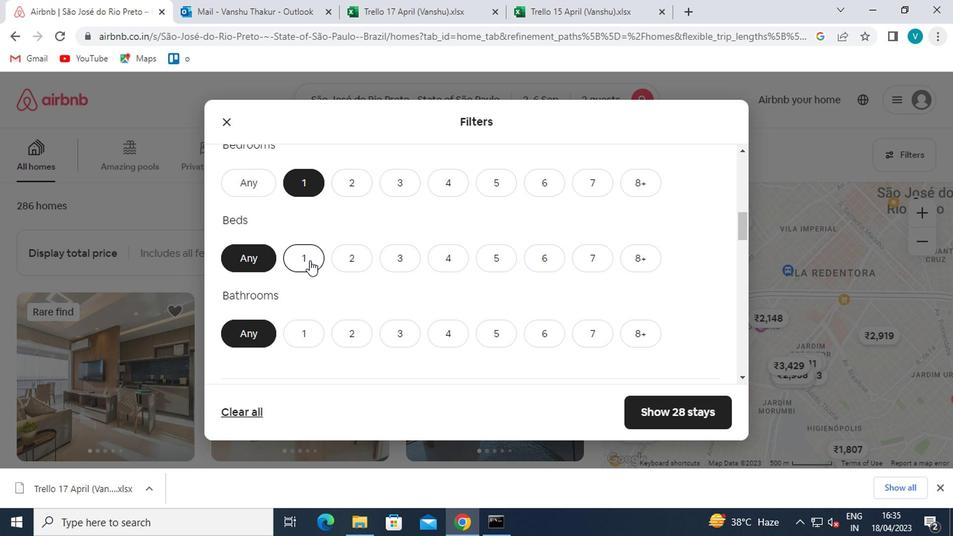
Action: Mouse moved to (309, 333)
Screenshot: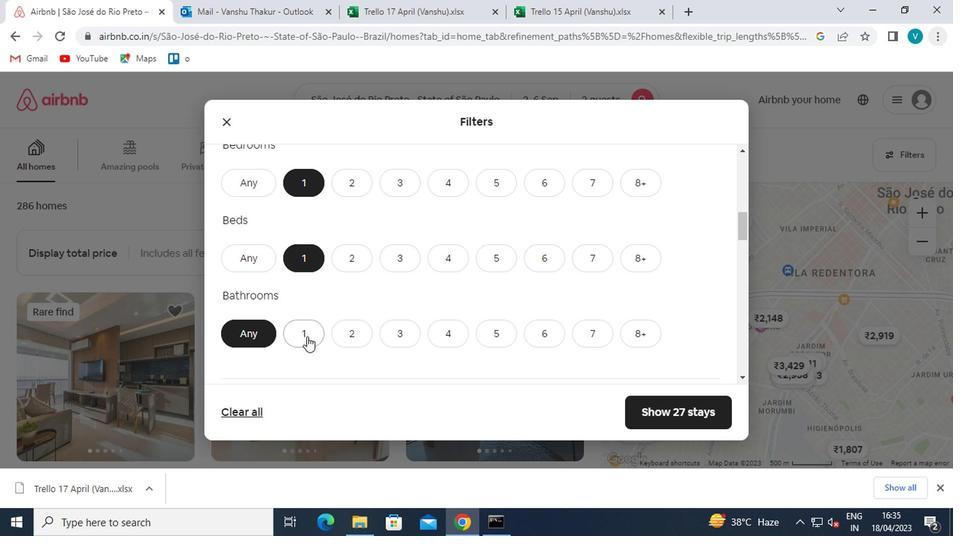 
Action: Mouse pressed left at (309, 333)
Screenshot: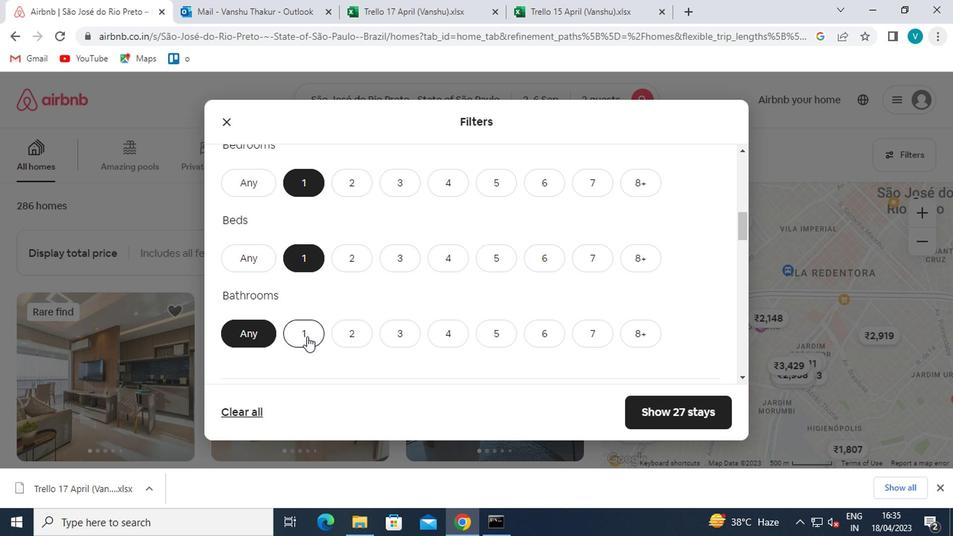 
Action: Mouse moved to (309, 334)
Screenshot: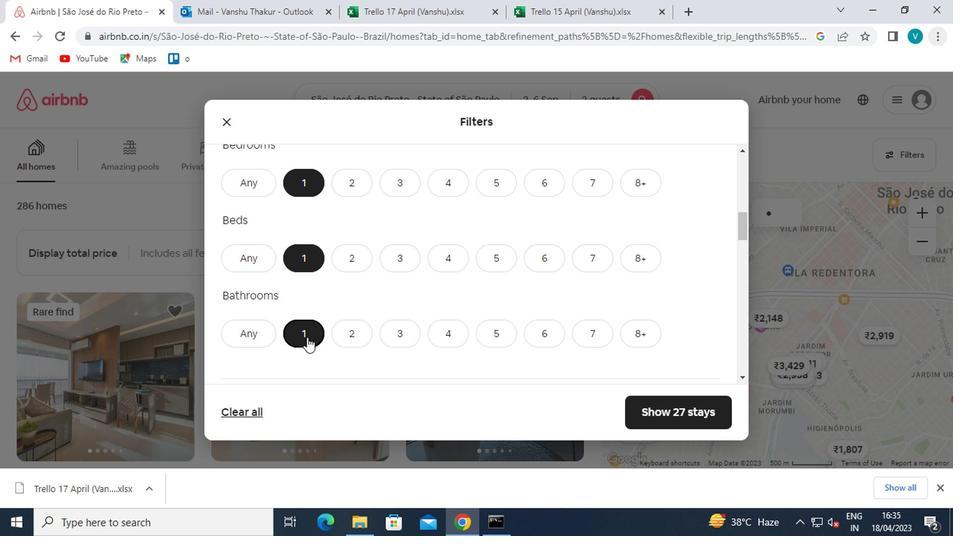 
Action: Mouse scrolled (309, 333) with delta (0, 0)
Screenshot: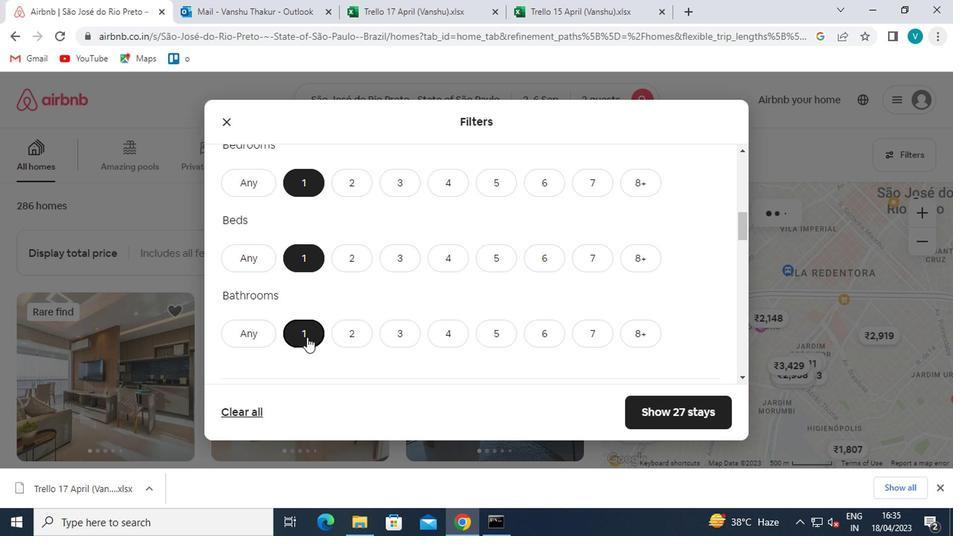 
Action: Mouse scrolled (309, 333) with delta (0, 0)
Screenshot: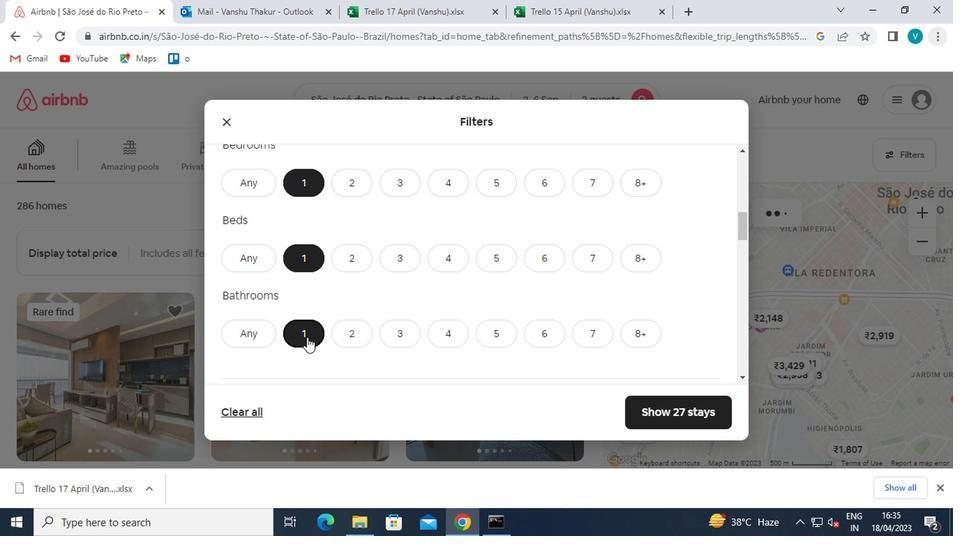 
Action: Mouse moved to (633, 323)
Screenshot: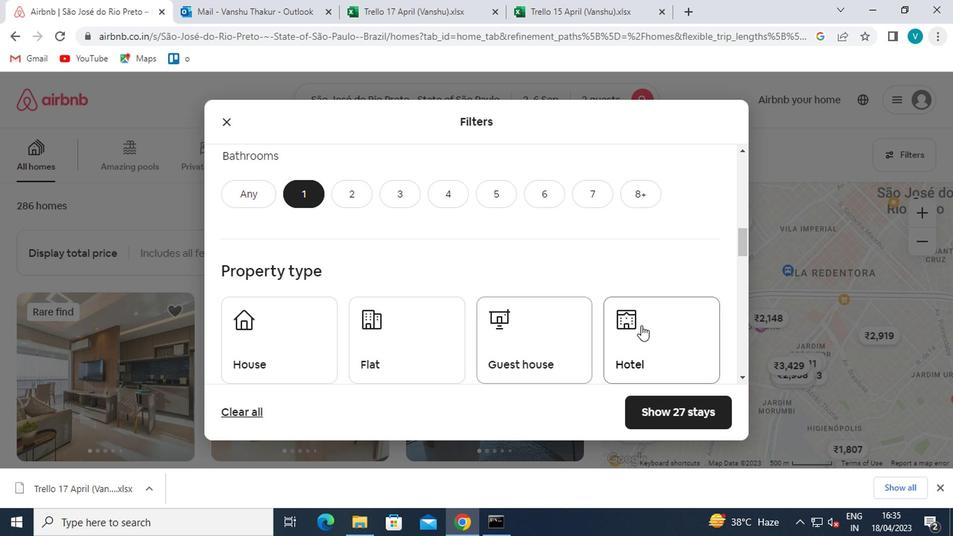 
Action: Mouse pressed left at (633, 323)
Screenshot: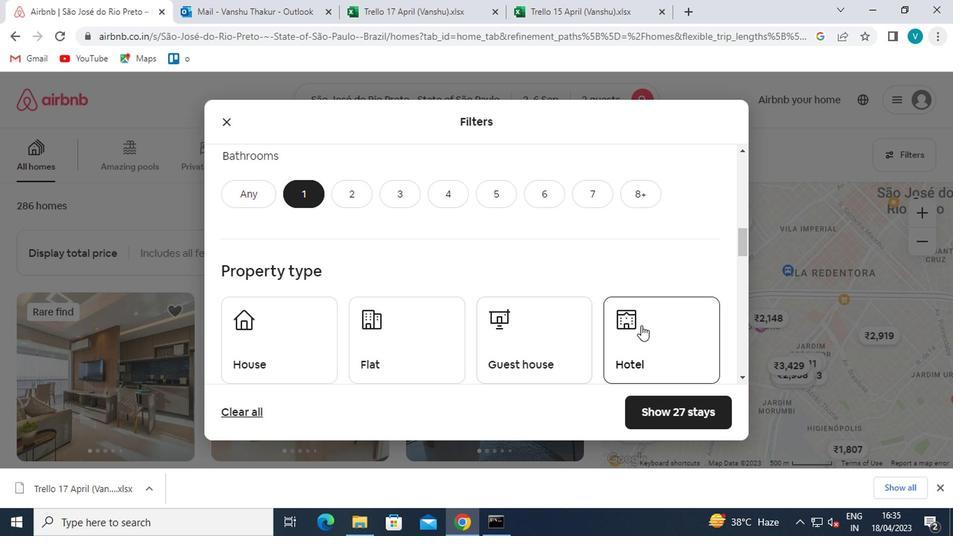 
Action: Mouse moved to (629, 324)
Screenshot: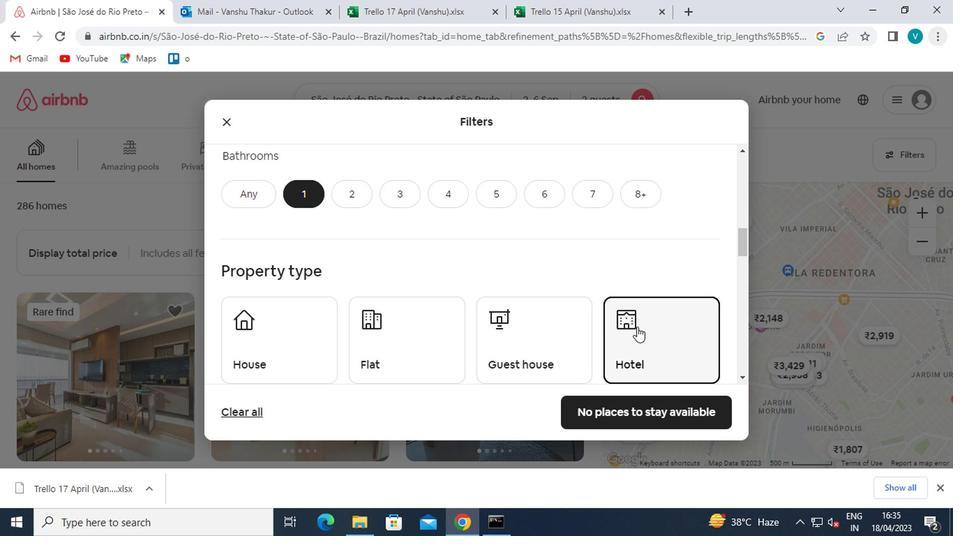 
Action: Mouse scrolled (629, 323) with delta (0, 0)
Screenshot: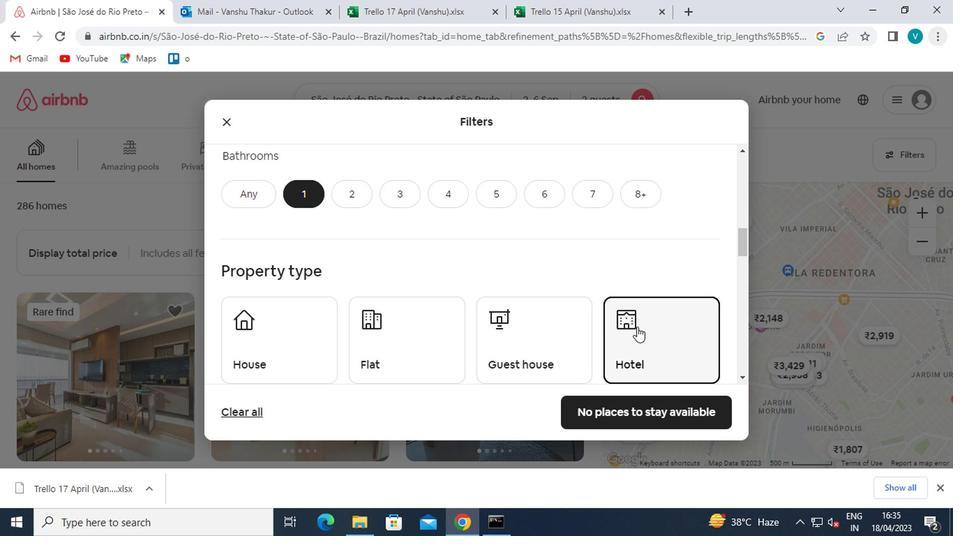 
Action: Mouse moved to (627, 324)
Screenshot: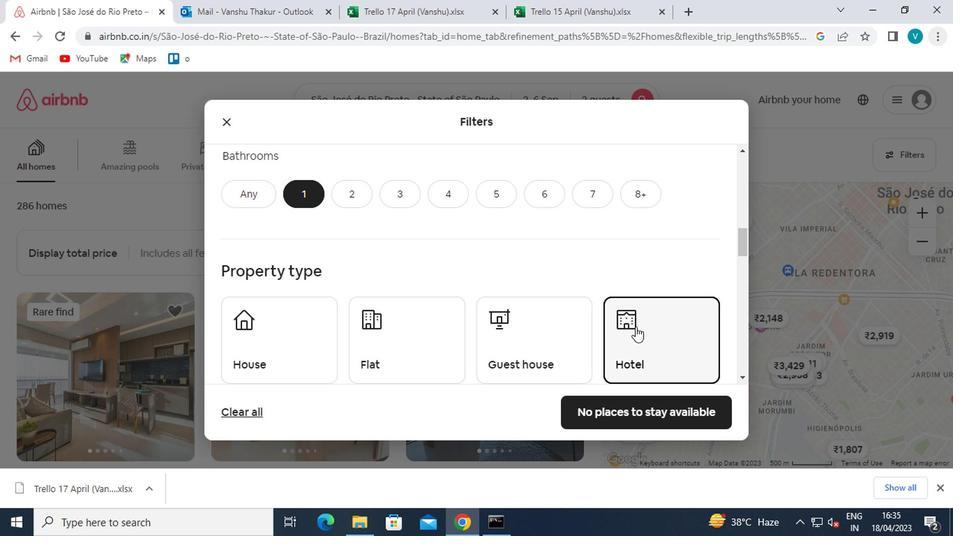 
Action: Mouse scrolled (627, 323) with delta (0, 0)
Screenshot: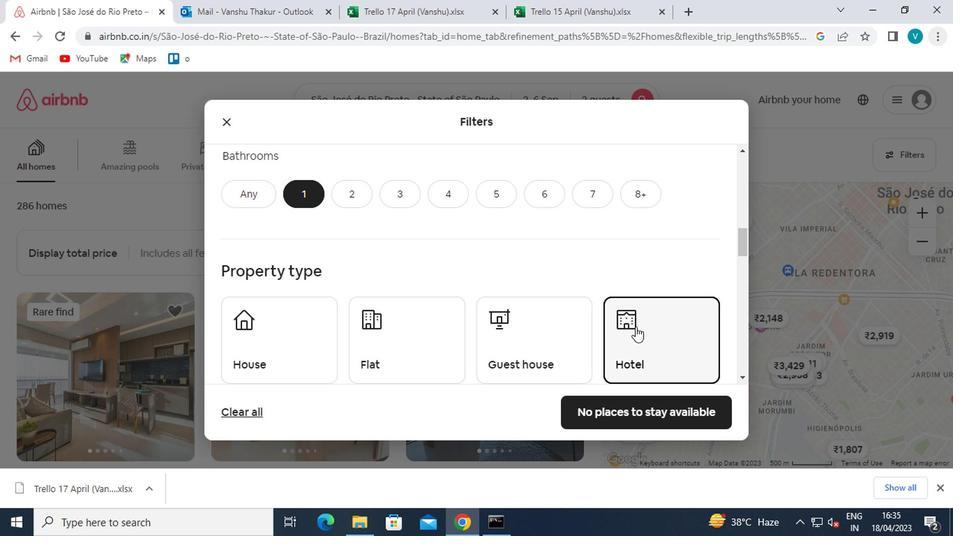 
Action: Mouse moved to (626, 324)
Screenshot: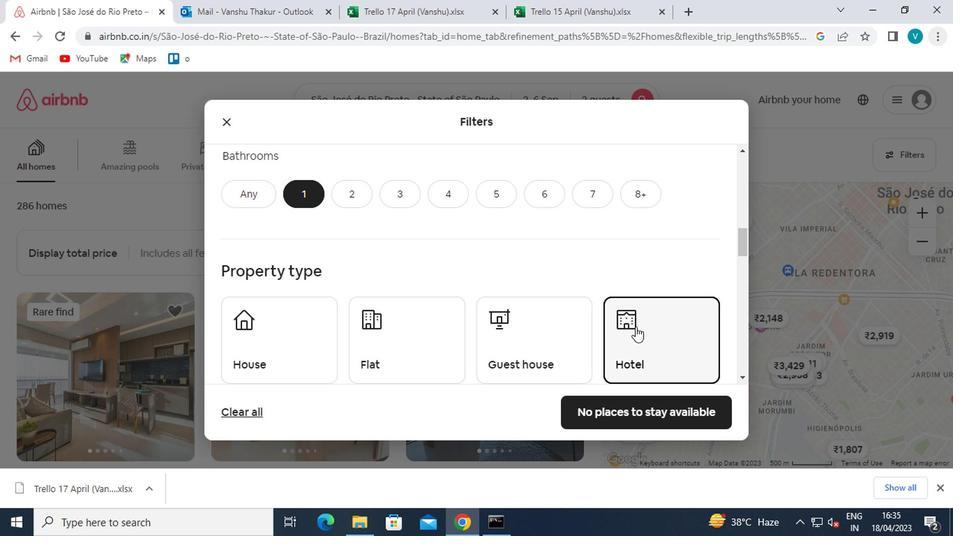 
Action: Mouse scrolled (626, 323) with delta (0, 0)
Screenshot: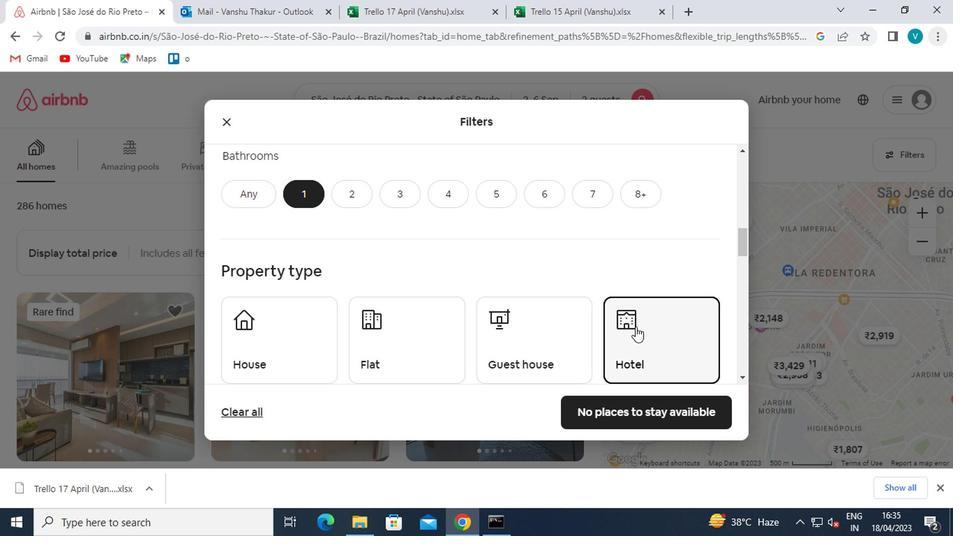 
Action: Mouse moved to (238, 330)
Screenshot: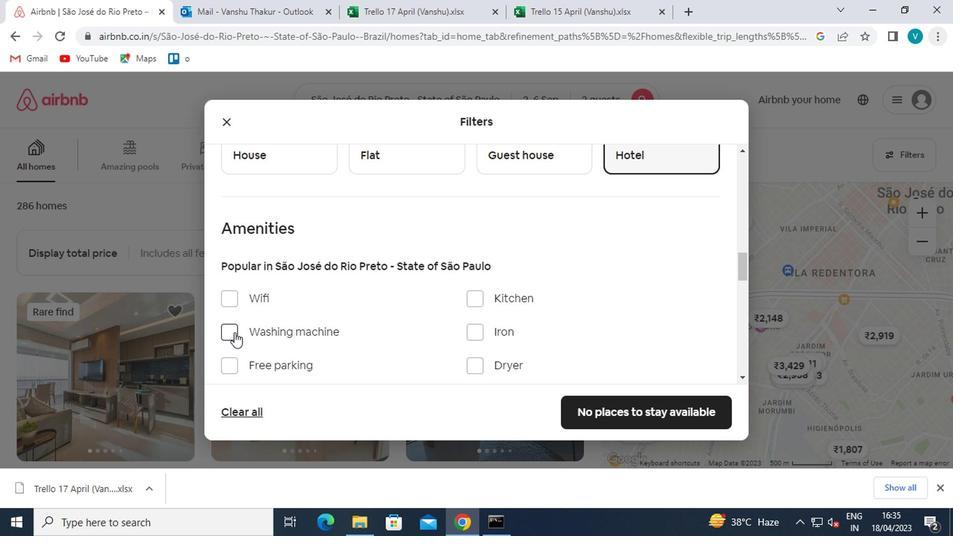 
Action: Mouse pressed left at (238, 330)
Screenshot: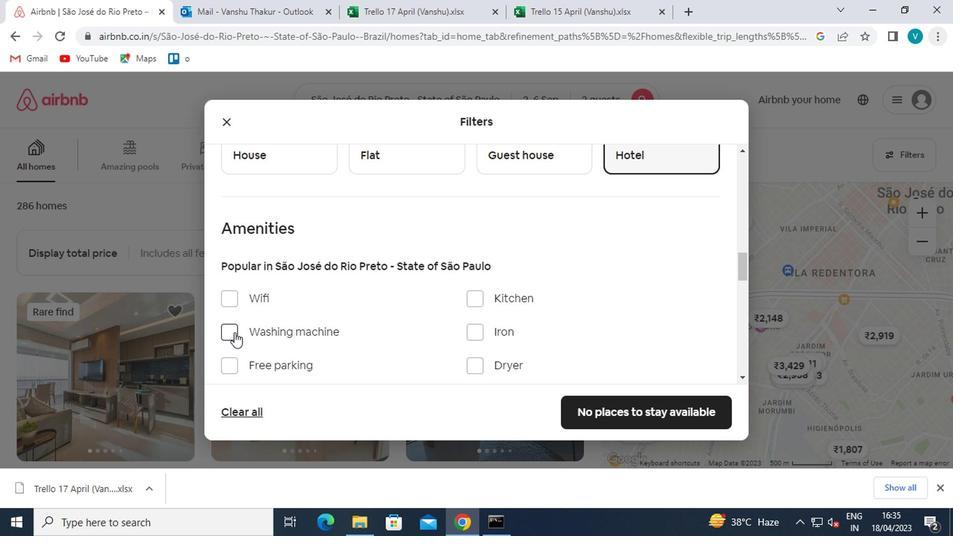 
Action: Mouse moved to (247, 330)
Screenshot: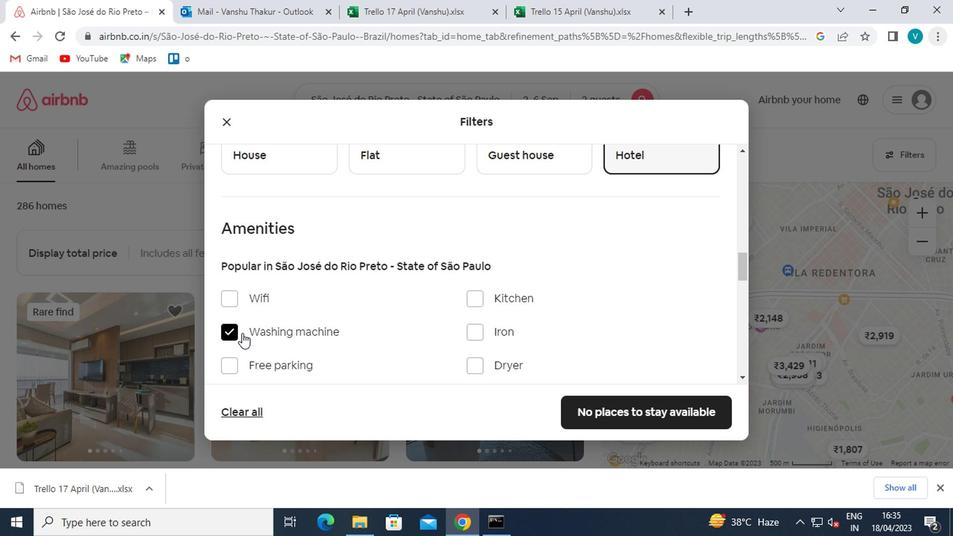
Action: Mouse scrolled (247, 329) with delta (0, 0)
Screenshot: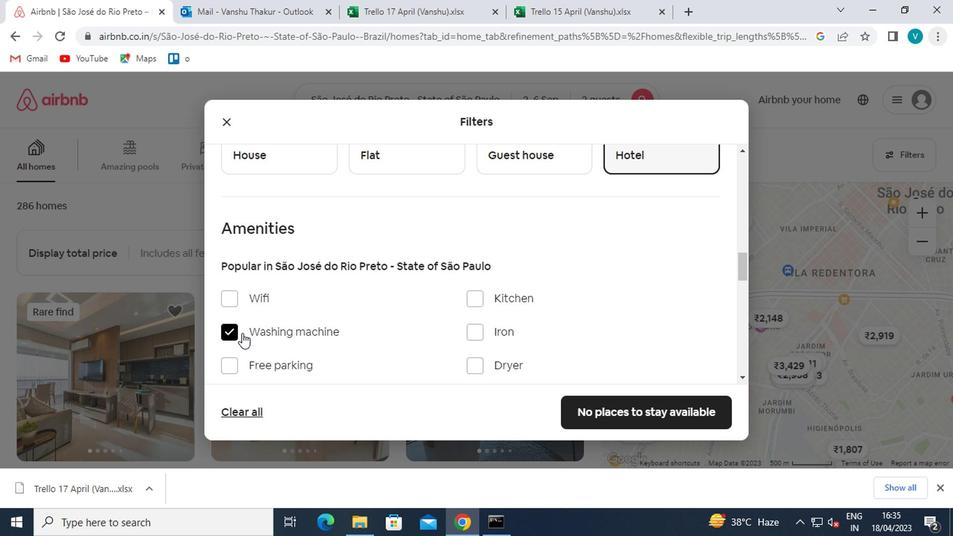 
Action: Mouse moved to (248, 330)
Screenshot: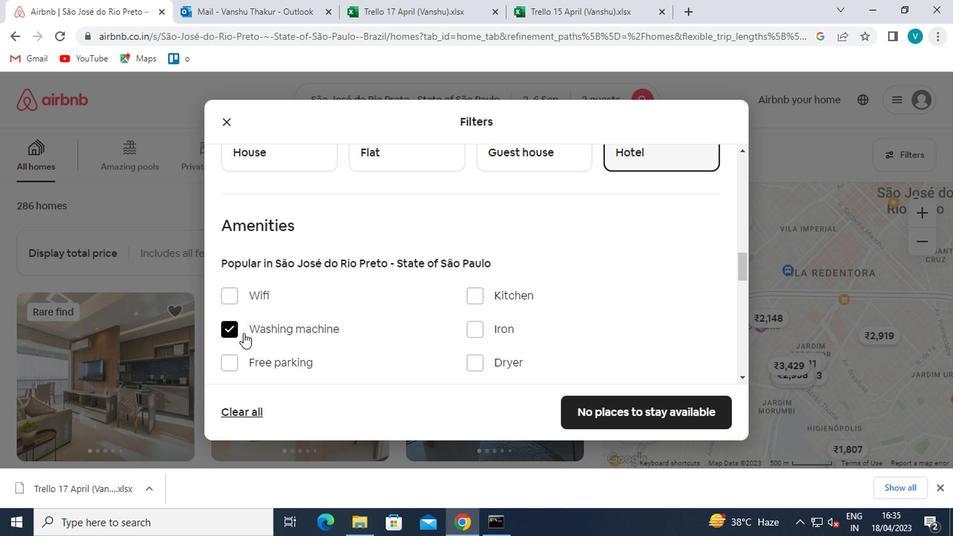 
Action: Mouse scrolled (248, 329) with delta (0, 0)
Screenshot: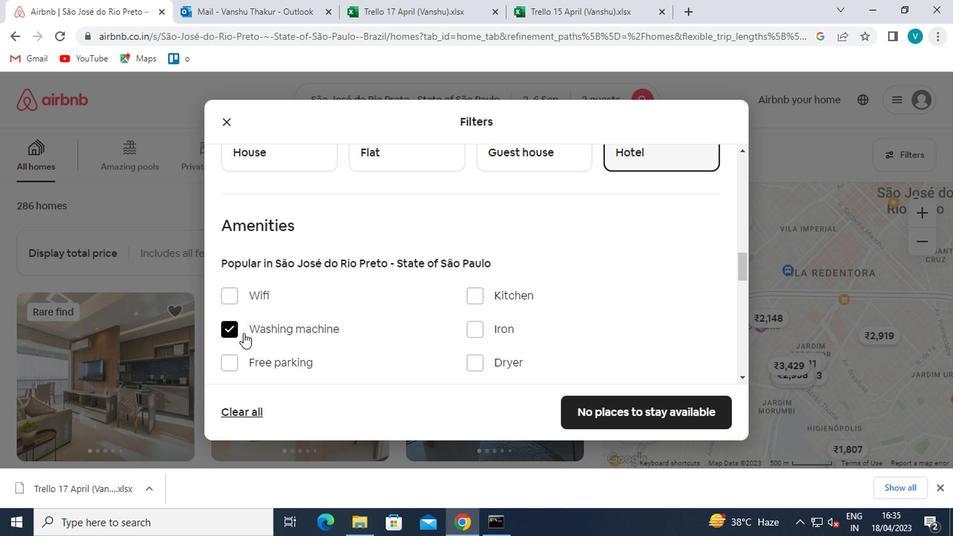 
Action: Mouse scrolled (248, 329) with delta (0, 0)
Screenshot: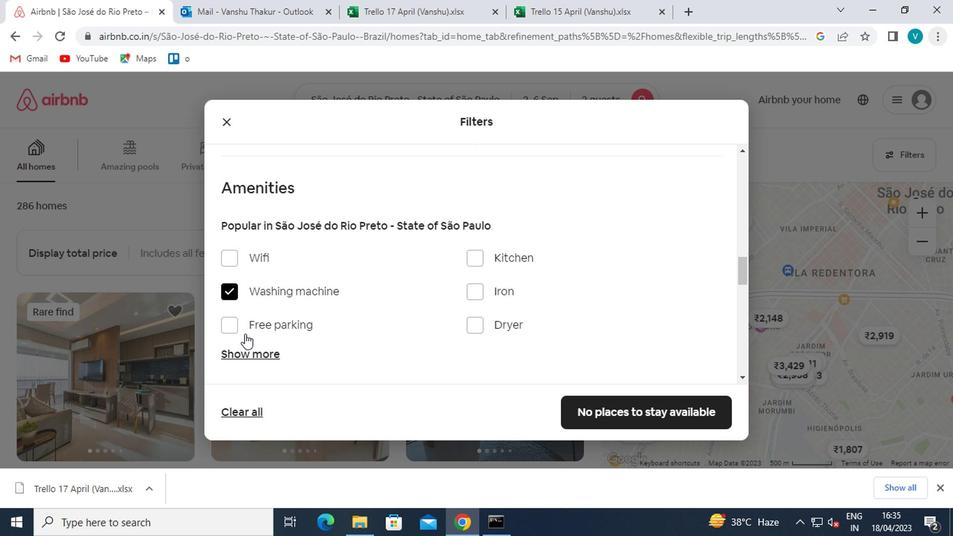 
Action: Mouse moved to (249, 331)
Screenshot: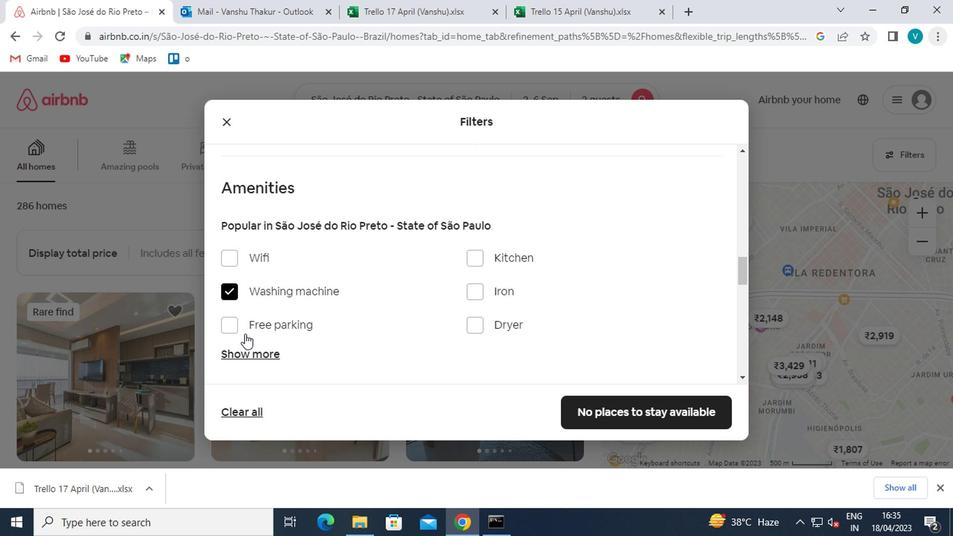 
Action: Mouse scrolled (249, 330) with delta (0, 0)
Screenshot: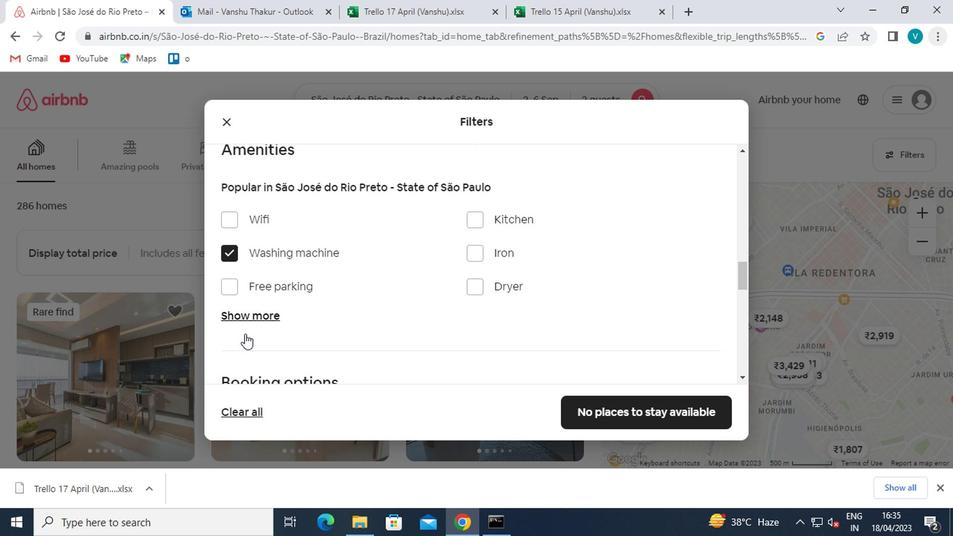 
Action: Mouse moved to (667, 268)
Screenshot: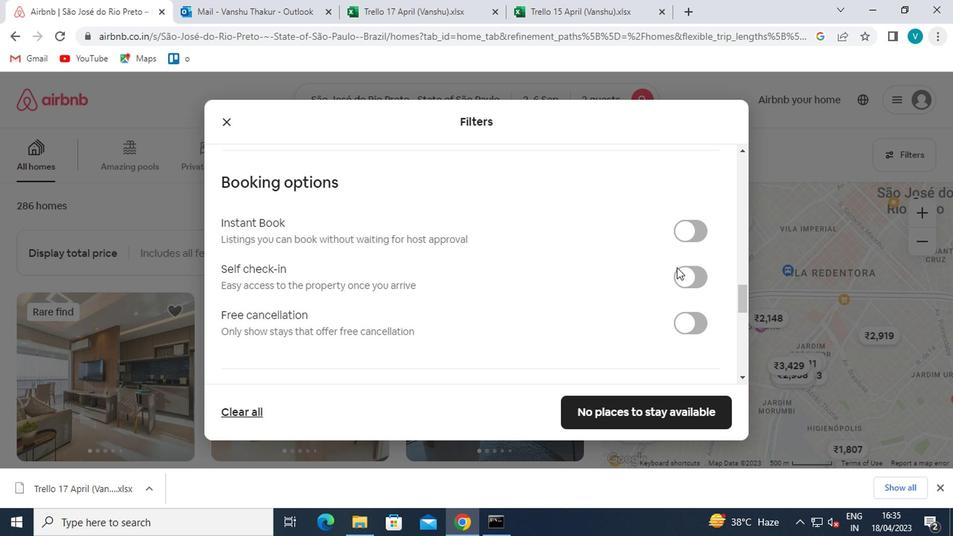 
Action: Mouse pressed left at (667, 268)
Screenshot: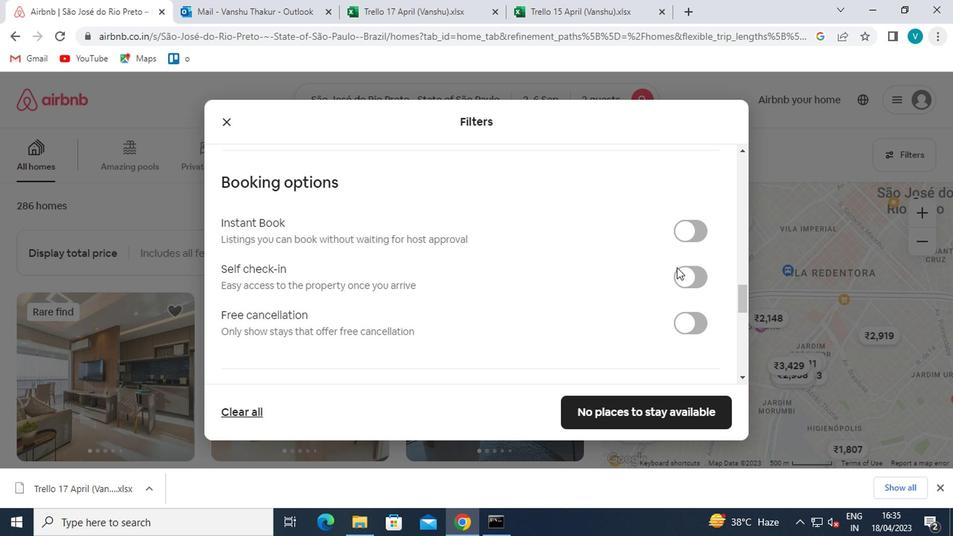 
Action: Mouse moved to (668, 270)
Screenshot: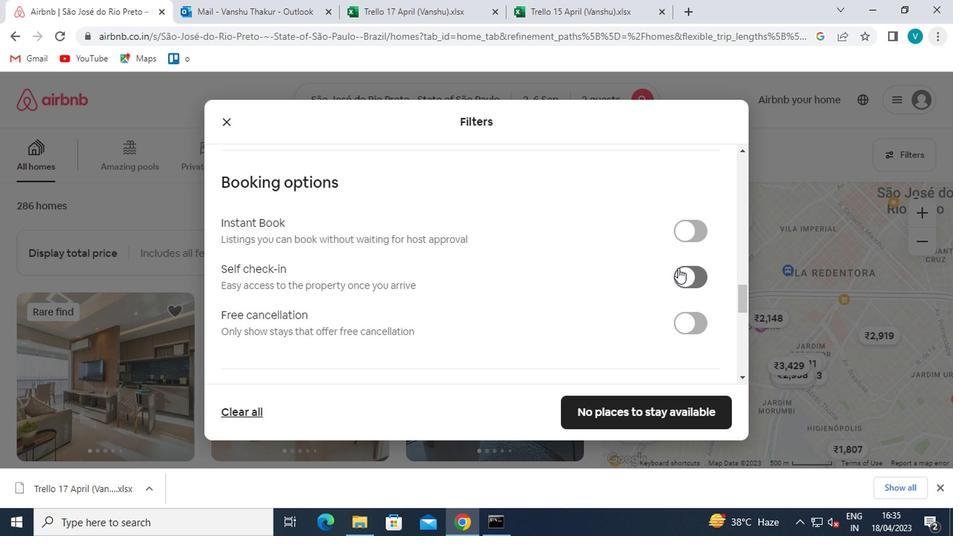 
Action: Mouse pressed left at (668, 270)
Screenshot: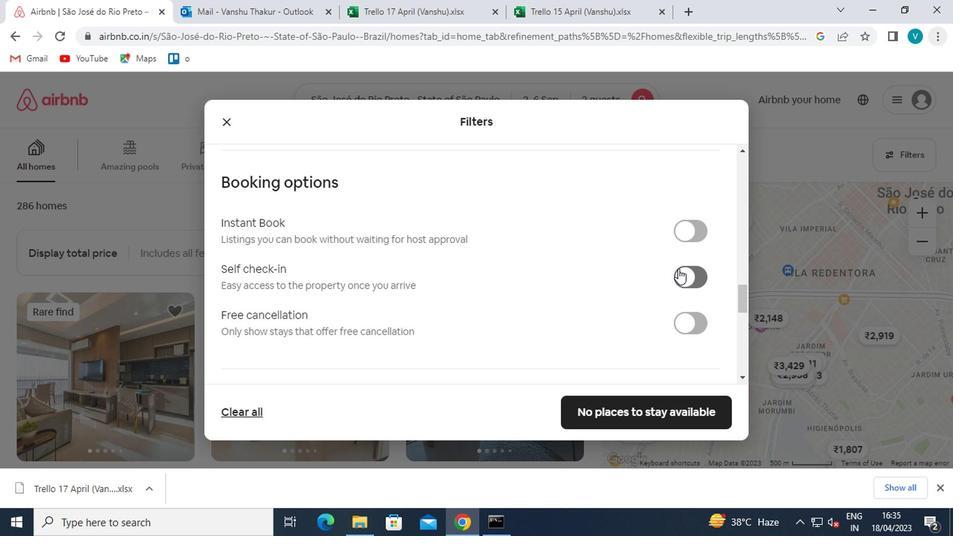 
Action: Mouse moved to (621, 274)
Screenshot: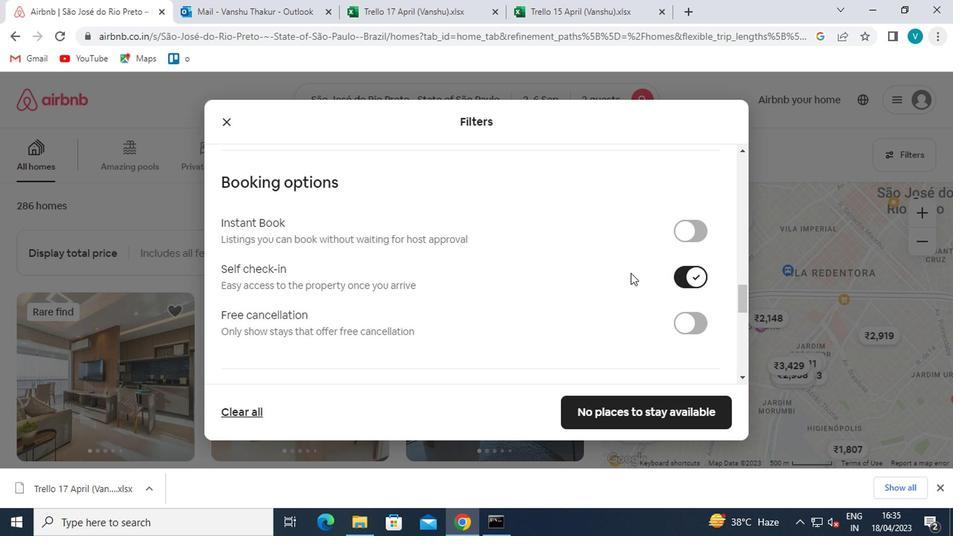 
Action: Mouse scrolled (621, 273) with delta (0, 0)
Screenshot: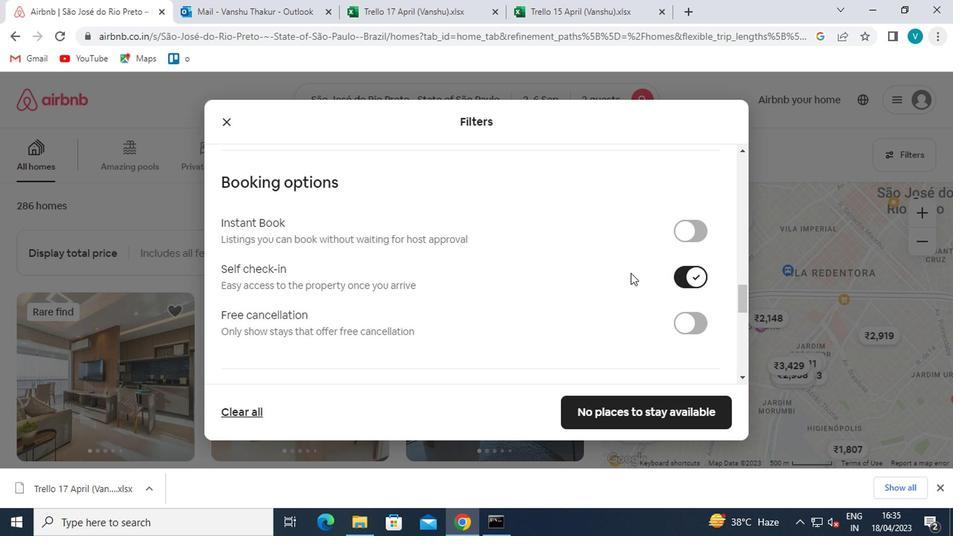 
Action: Mouse moved to (618, 274)
Screenshot: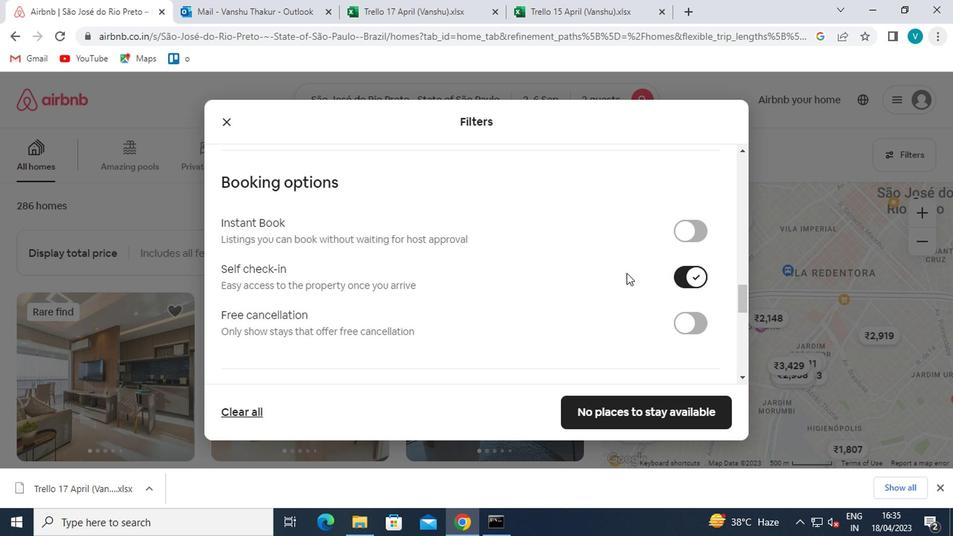 
Action: Mouse scrolled (618, 273) with delta (0, 0)
Screenshot: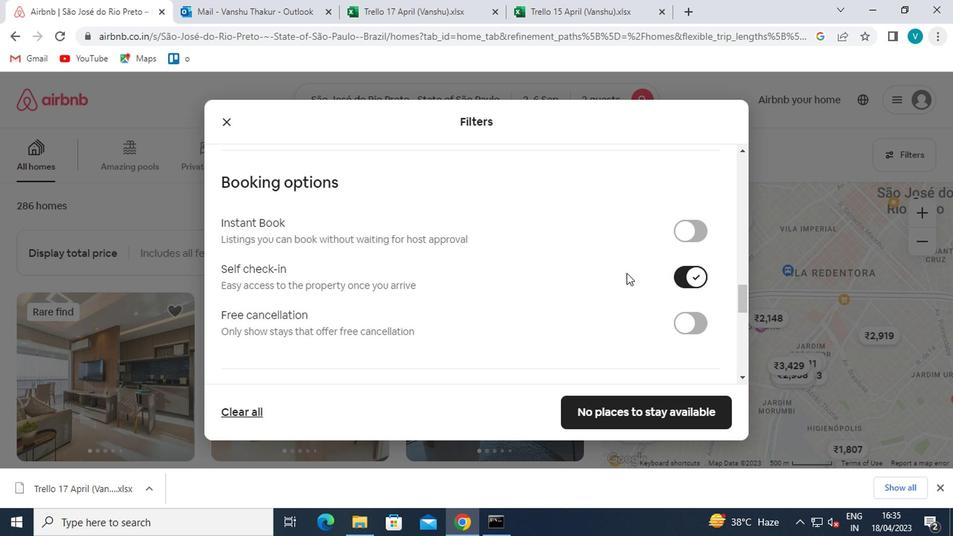 
Action: Mouse moved to (617, 274)
Screenshot: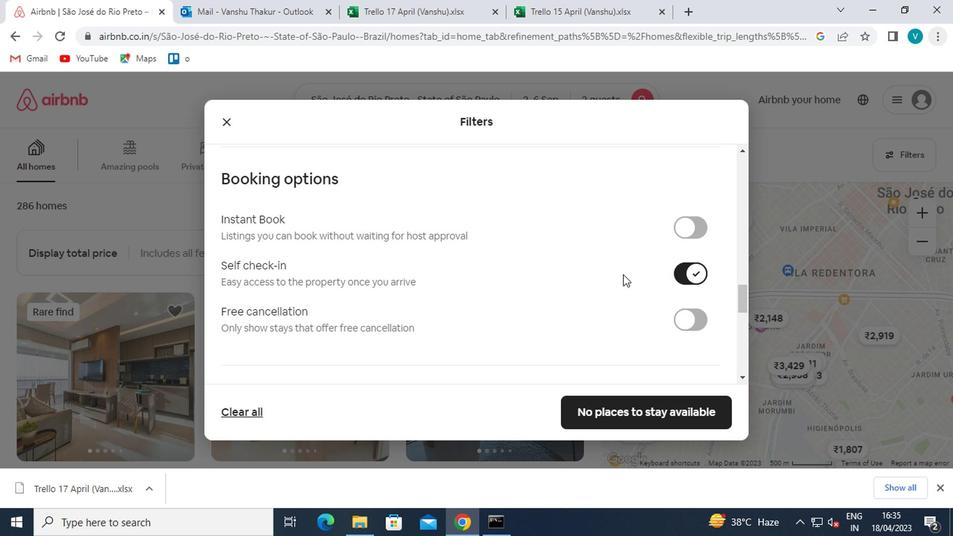 
Action: Mouse scrolled (617, 274) with delta (0, 0)
Screenshot: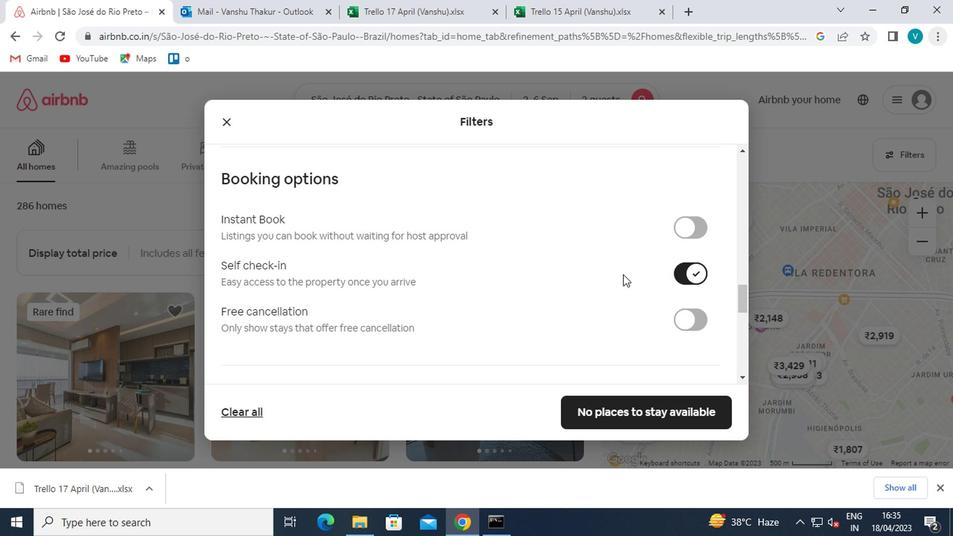 
Action: Mouse moved to (614, 275)
Screenshot: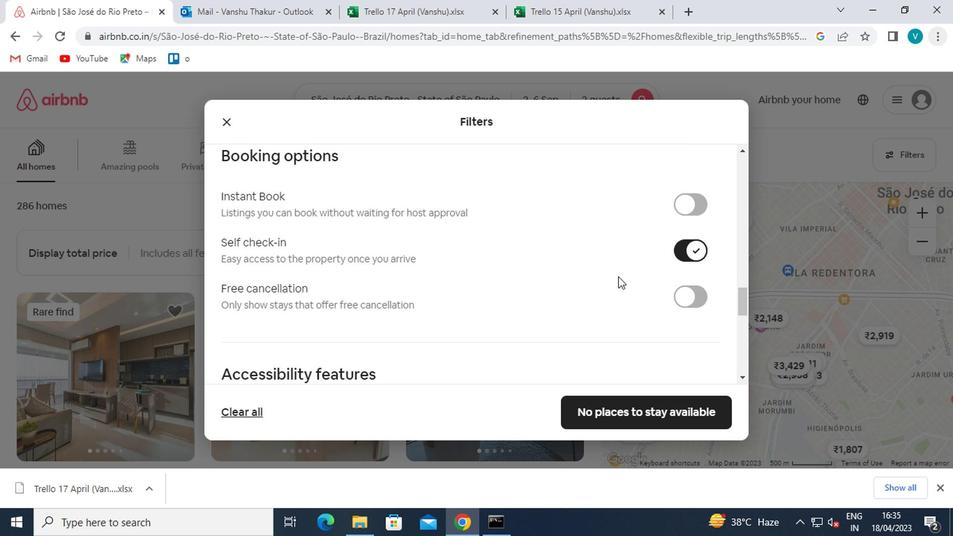 
Action: Mouse scrolled (614, 274) with delta (0, 0)
Screenshot: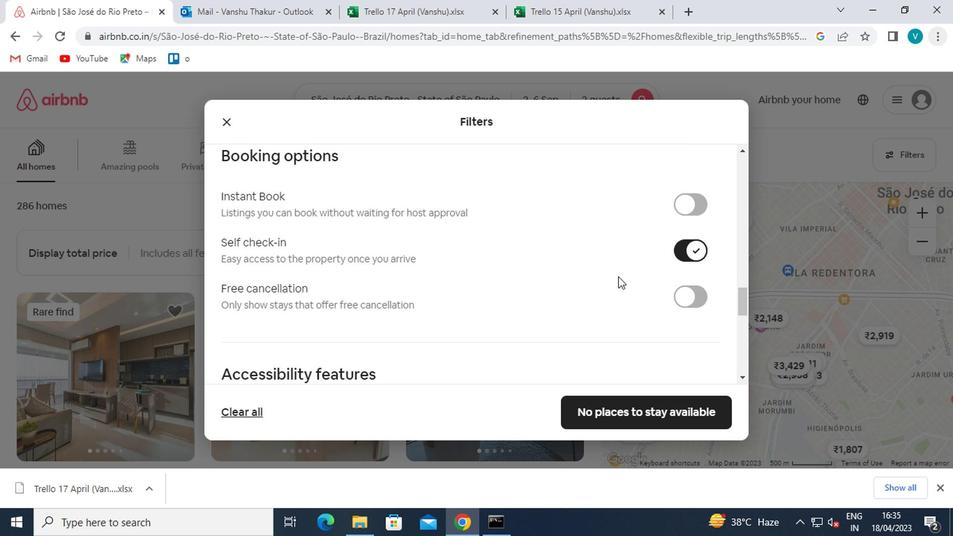 
Action: Mouse moved to (388, 310)
Screenshot: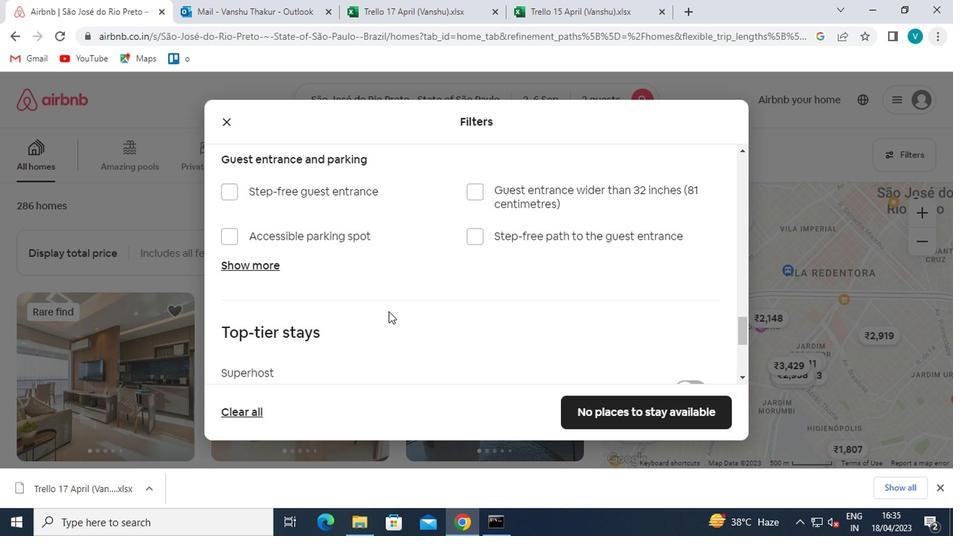 
Action: Mouse scrolled (388, 309) with delta (0, 0)
Screenshot: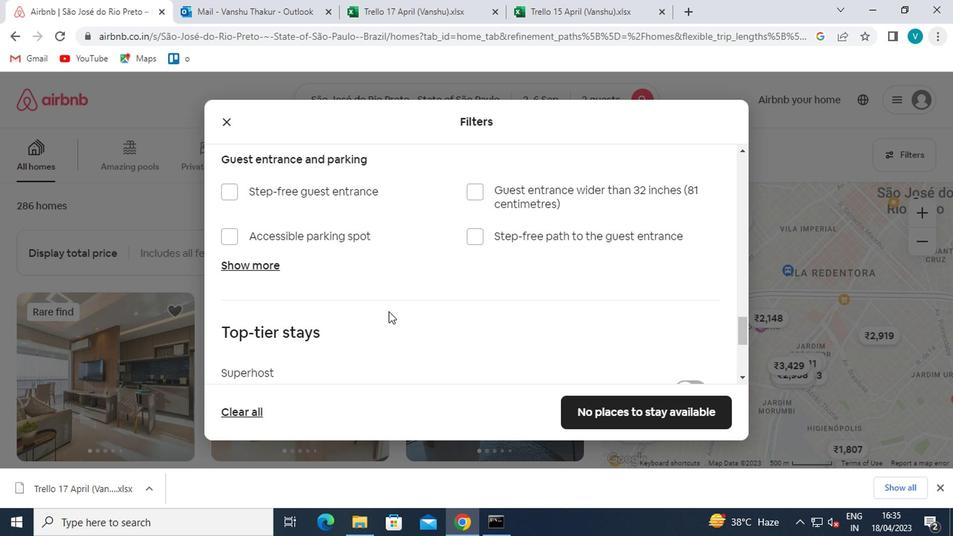 
Action: Mouse scrolled (388, 309) with delta (0, 0)
Screenshot: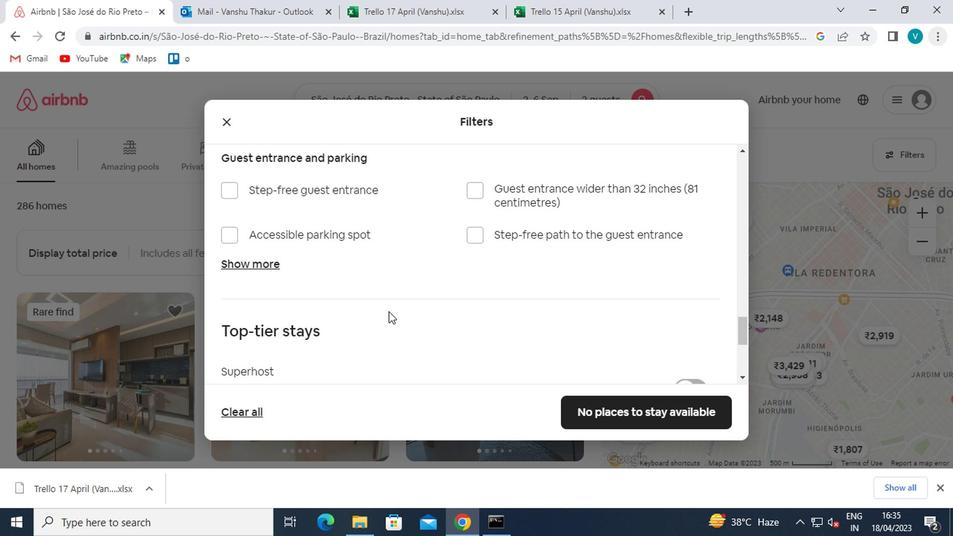 
Action: Mouse scrolled (388, 309) with delta (0, 0)
Screenshot: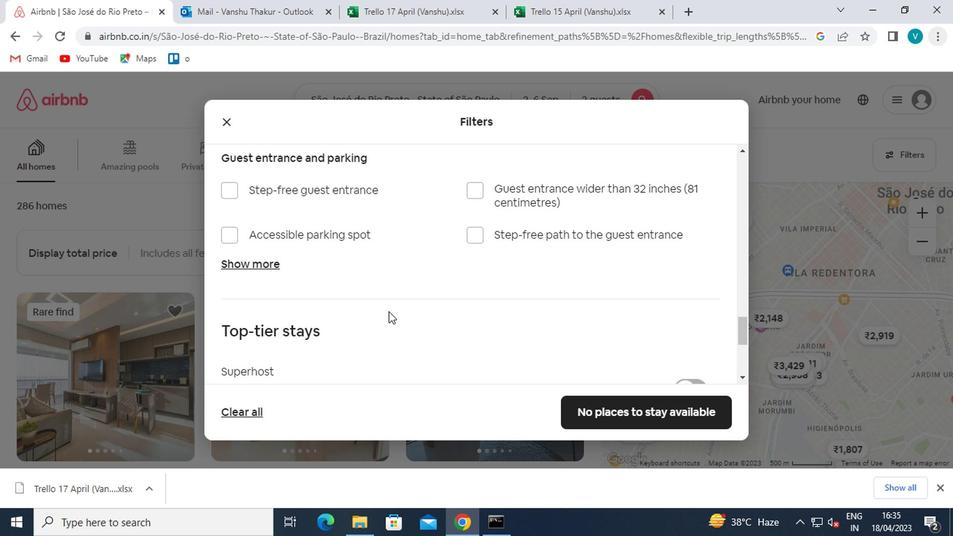 
Action: Mouse scrolled (388, 309) with delta (0, 0)
Screenshot: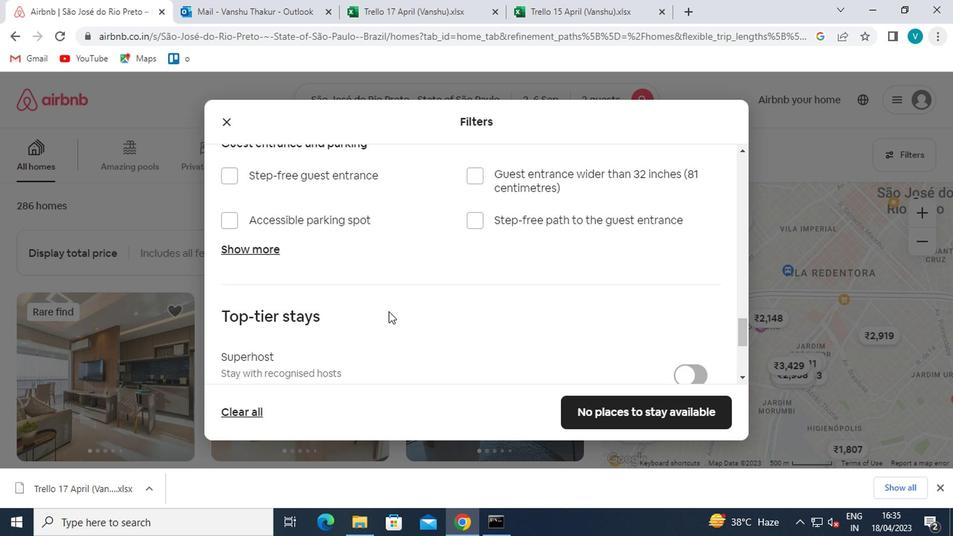 
Action: Mouse moved to (225, 317)
Screenshot: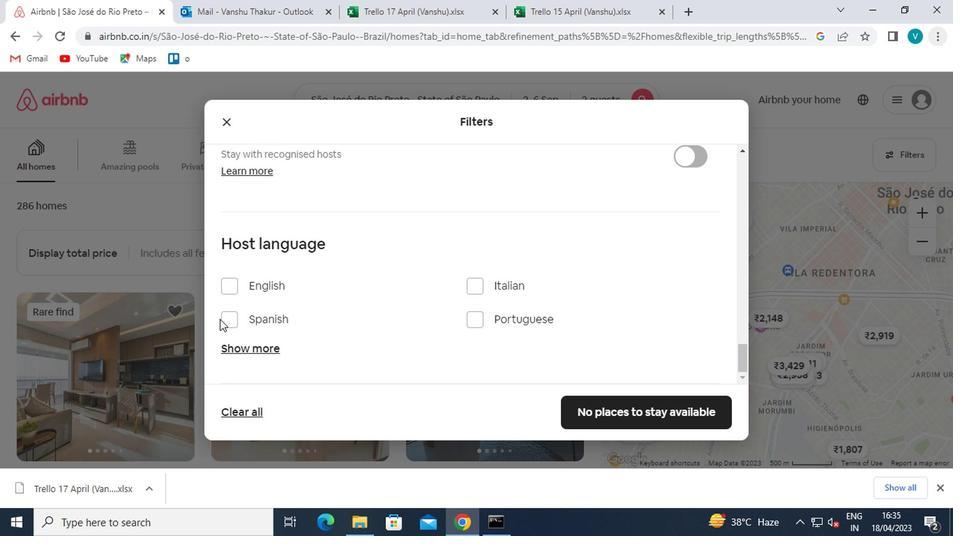 
Action: Mouse pressed left at (225, 317)
Screenshot: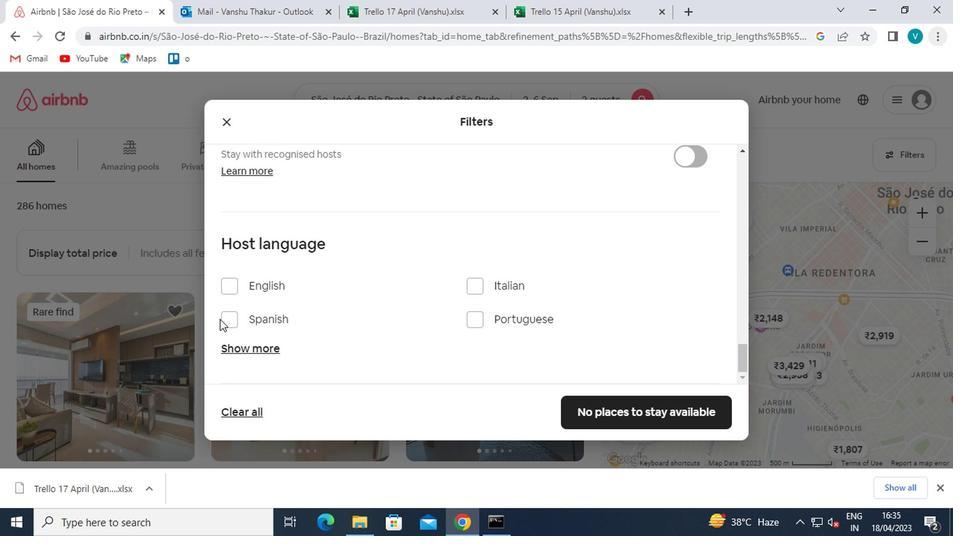 
Action: Mouse moved to (230, 318)
Screenshot: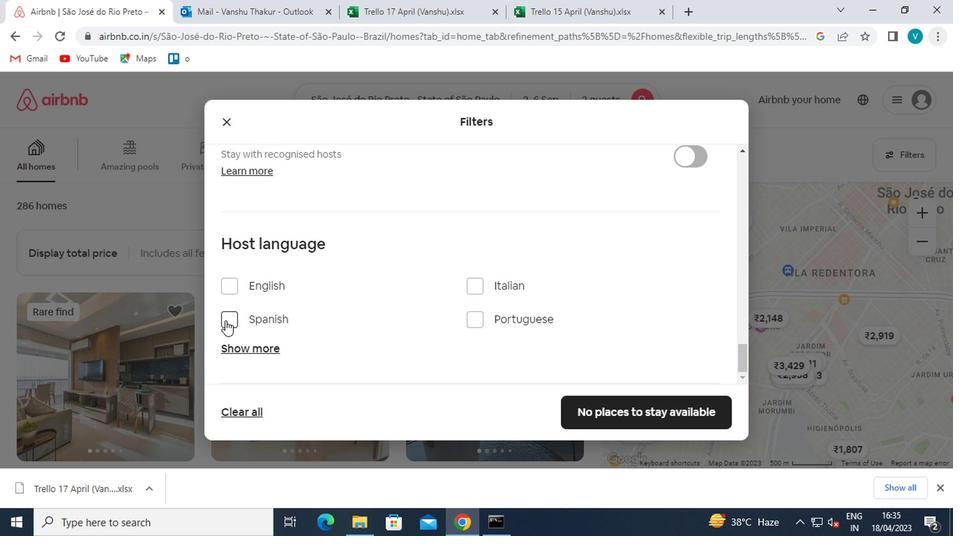 
Action: Mouse pressed left at (230, 318)
Screenshot: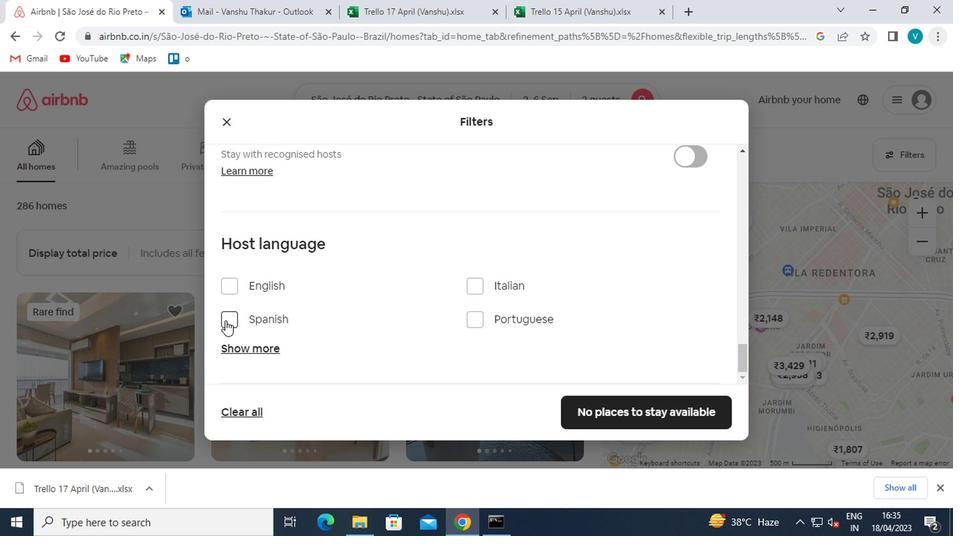 
Action: Mouse moved to (338, 314)
Screenshot: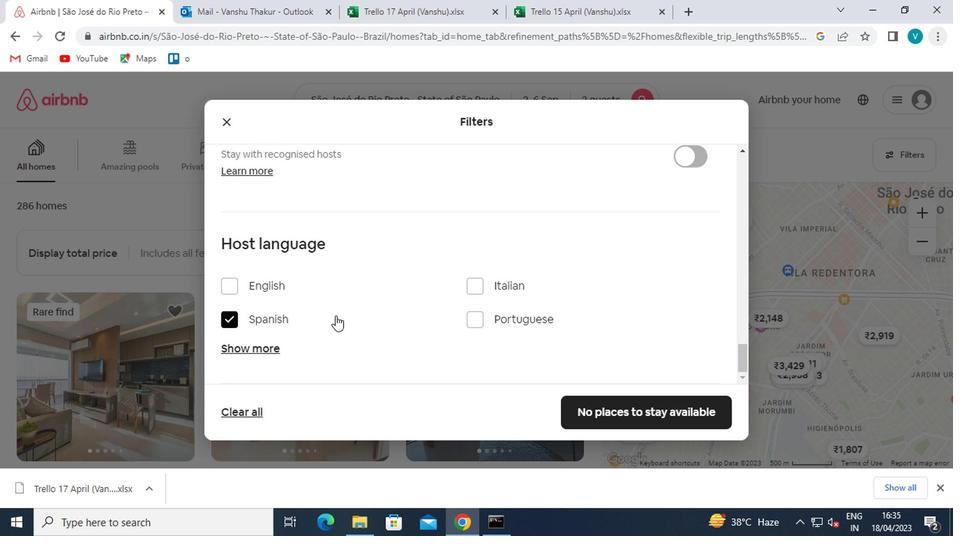 
Action: Mouse scrolled (338, 313) with delta (0, 0)
Screenshot: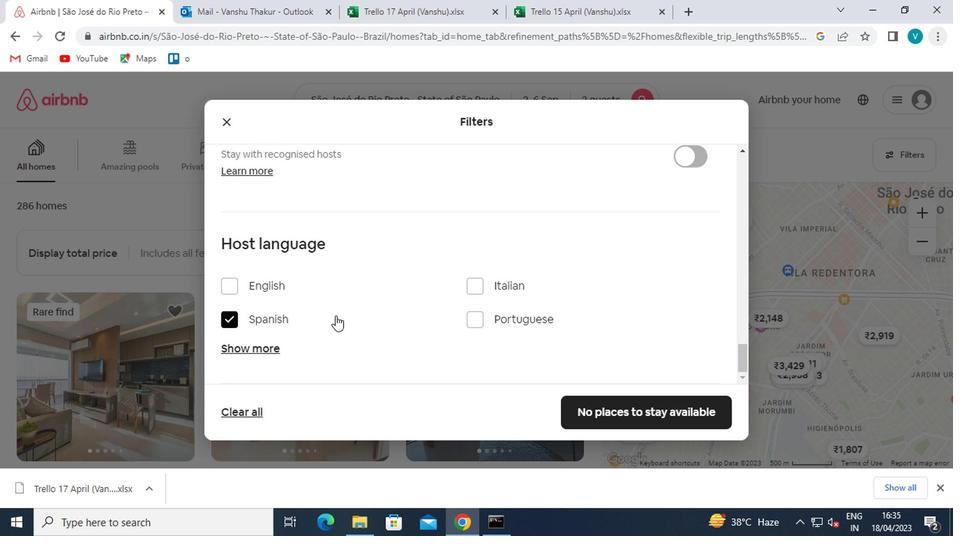 
Action: Mouse scrolled (338, 313) with delta (0, 0)
Screenshot: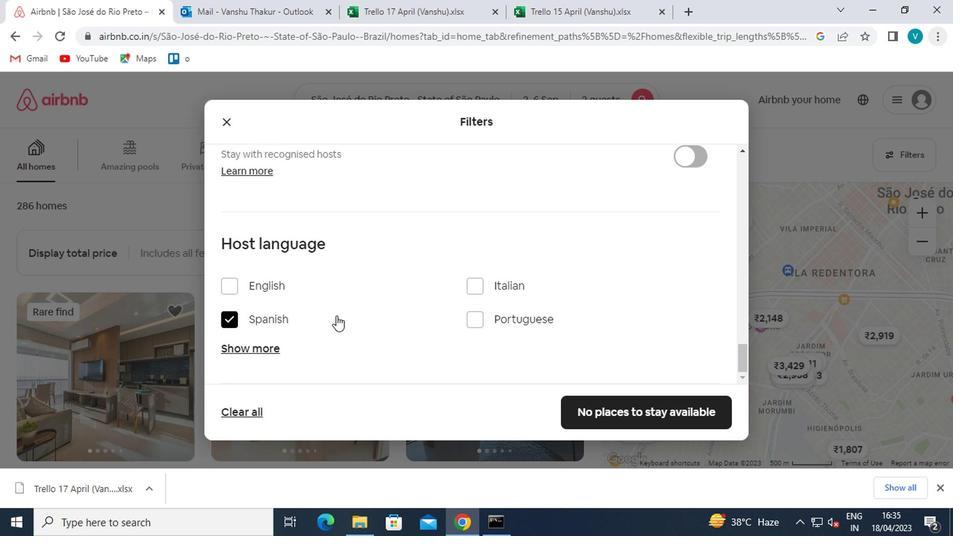
Action: Mouse moved to (593, 396)
Screenshot: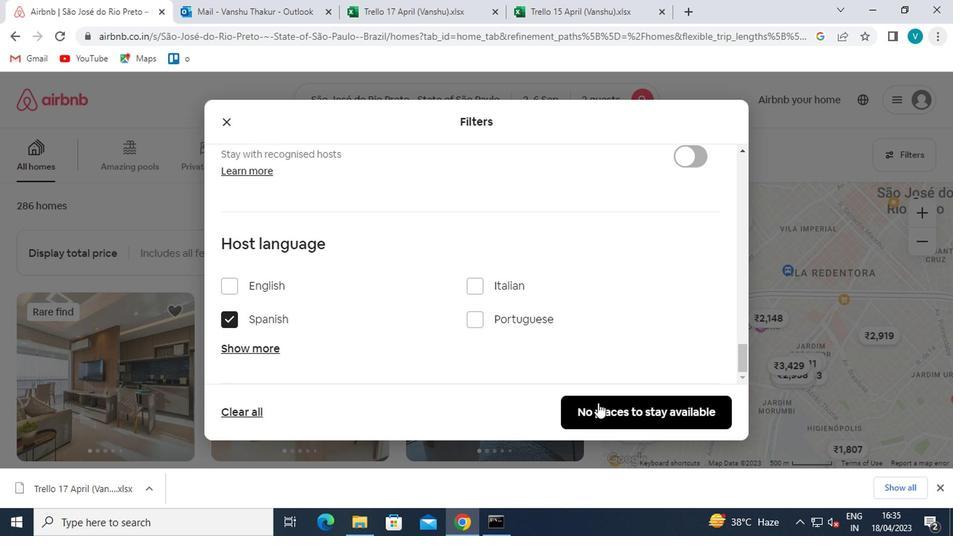 
Action: Mouse pressed left at (593, 396)
Screenshot: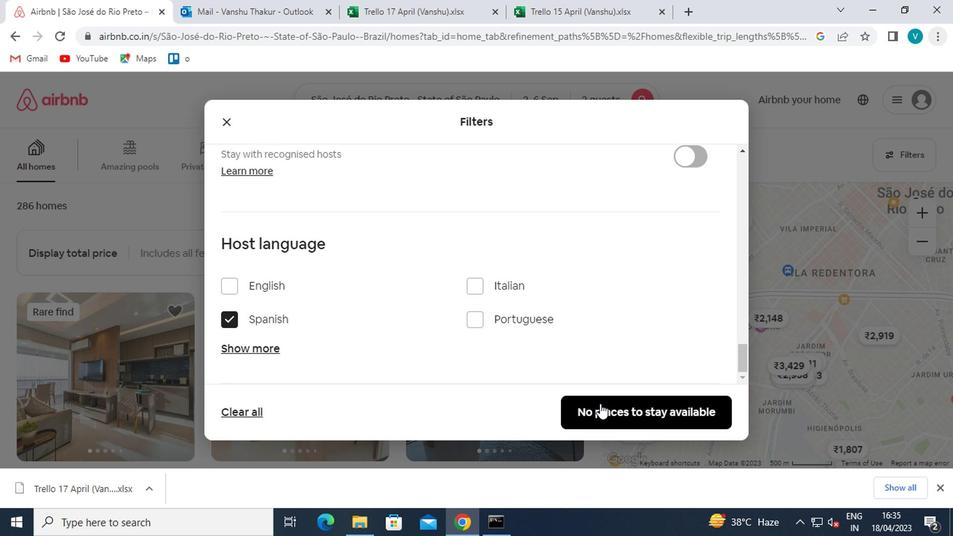 
Action: Mouse moved to (574, 368)
Screenshot: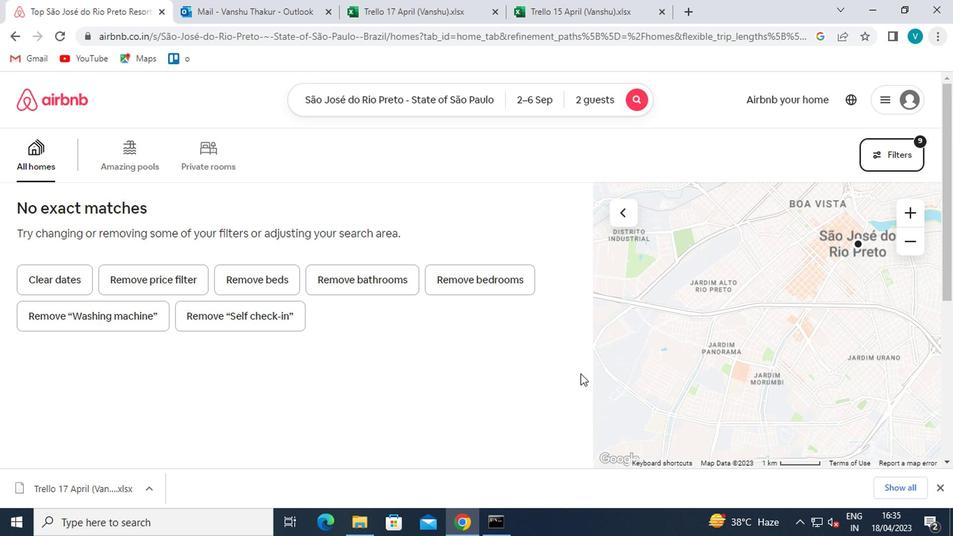 
